 Task: Find connections with filter location Penicuik with filter topic #aiwith filter profile language German with filter current company Kimberly-Clark Professional with filter school National Institute of Fashion Technology with filter industry Armed Forces with filter service category Administrative with filter keywords title Teacher
Action: Mouse moved to (545, 58)
Screenshot: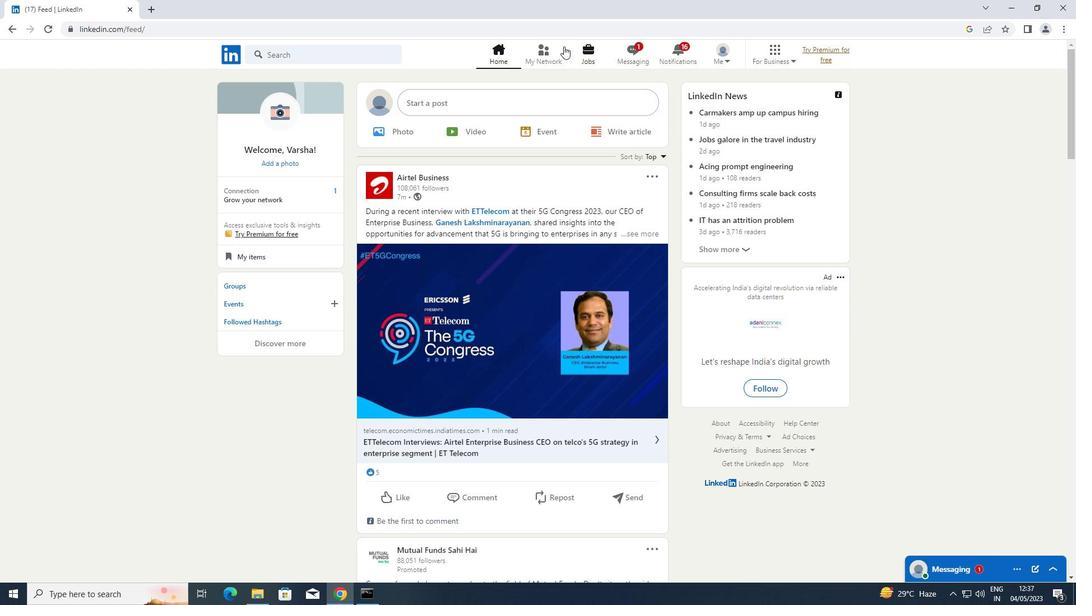 
Action: Mouse pressed left at (545, 58)
Screenshot: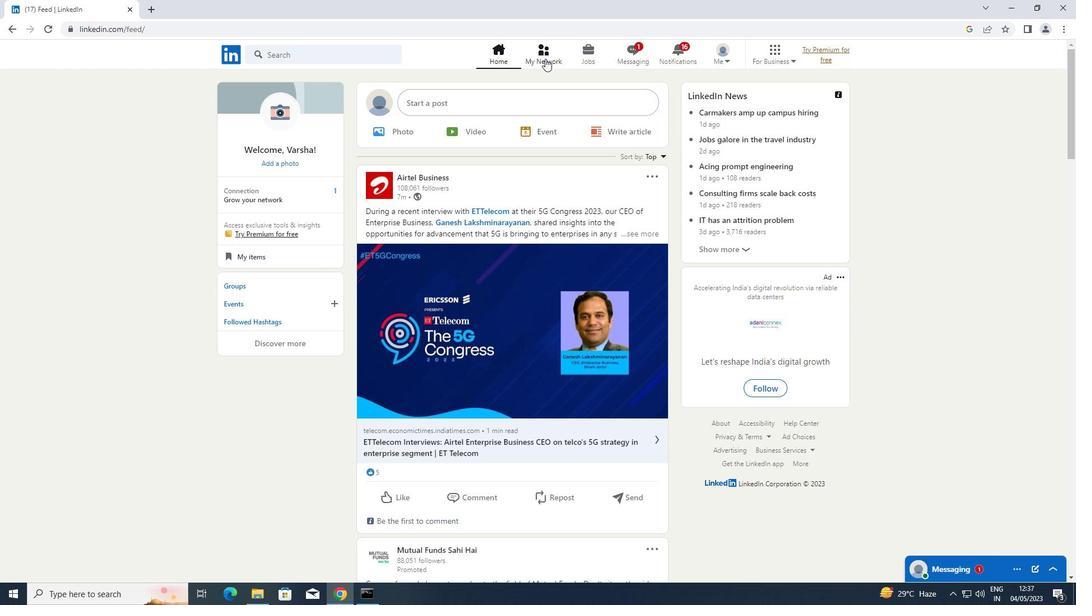 
Action: Mouse moved to (294, 114)
Screenshot: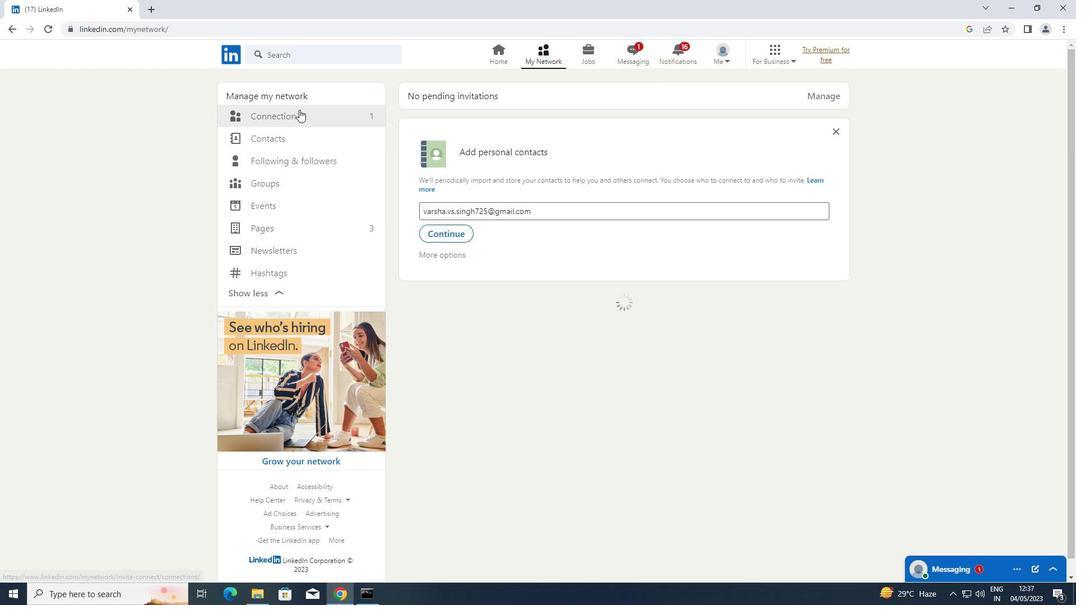 
Action: Mouse pressed left at (294, 114)
Screenshot: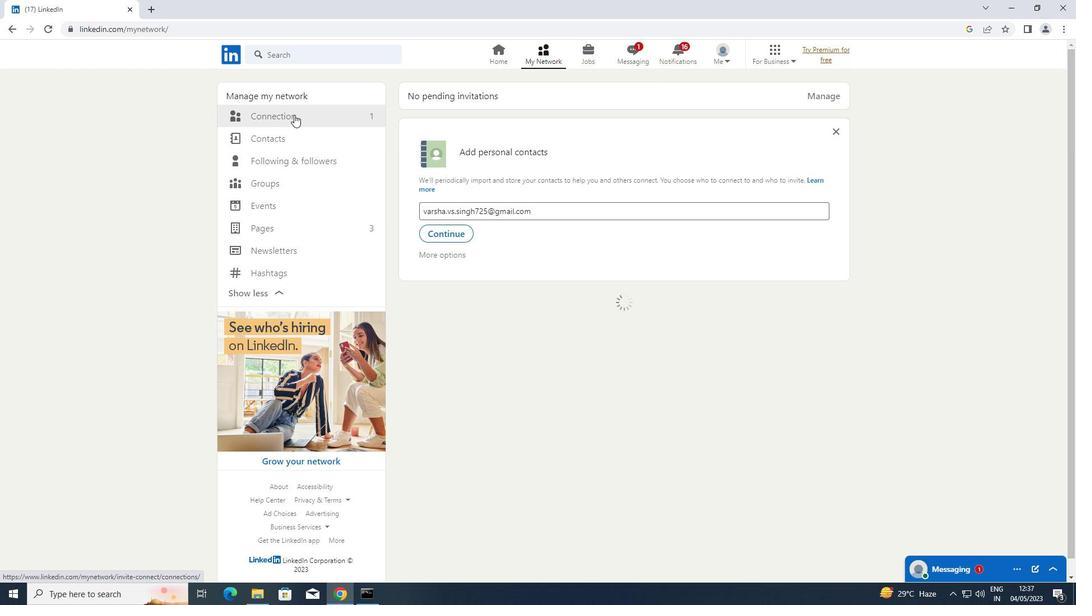 
Action: Mouse moved to (641, 118)
Screenshot: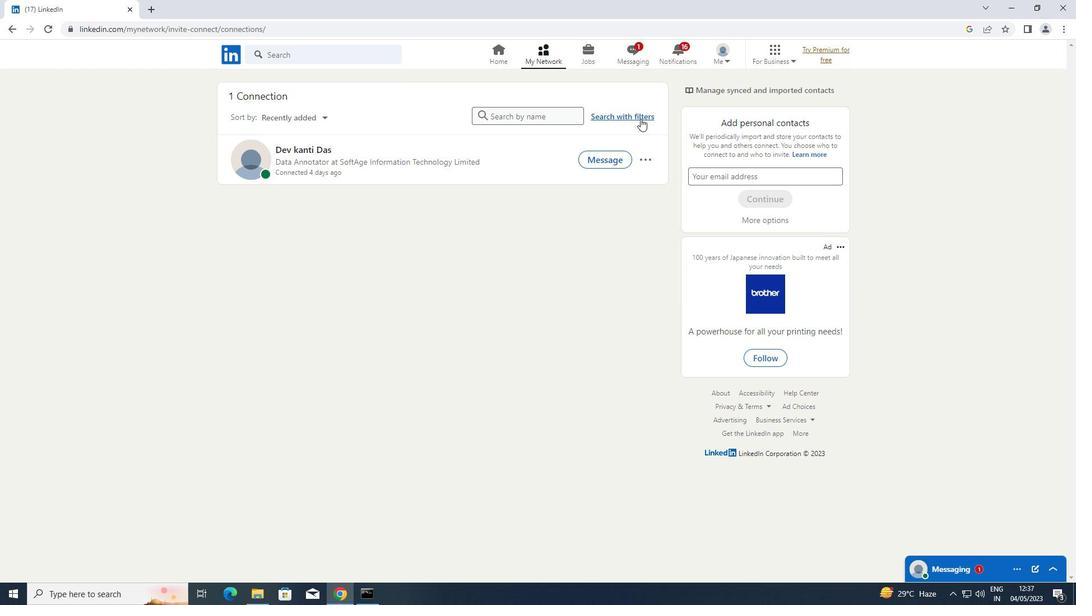 
Action: Mouse pressed left at (641, 118)
Screenshot: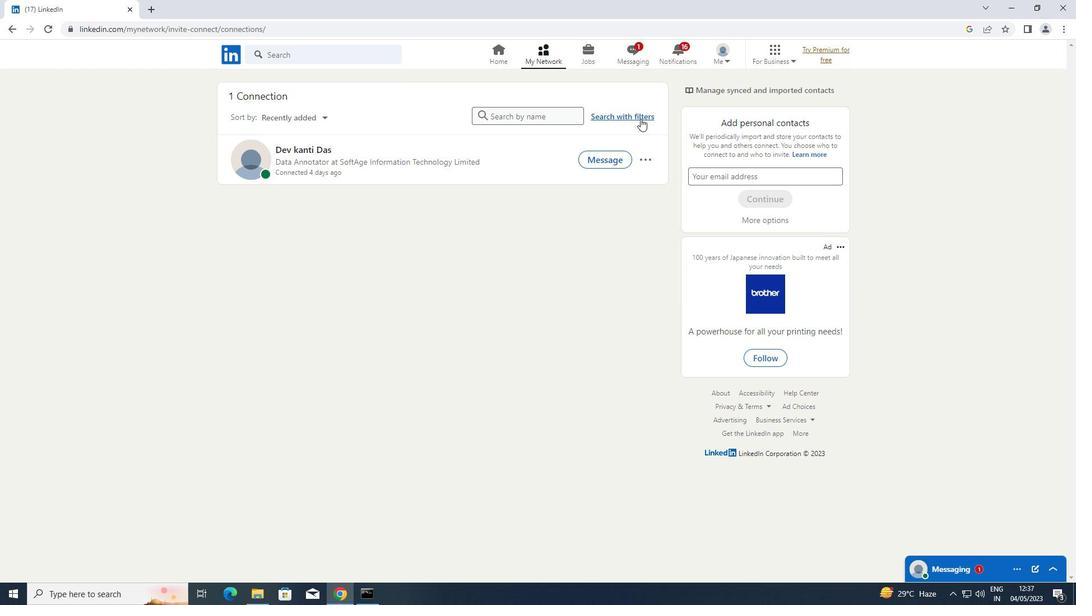 
Action: Mouse moved to (574, 84)
Screenshot: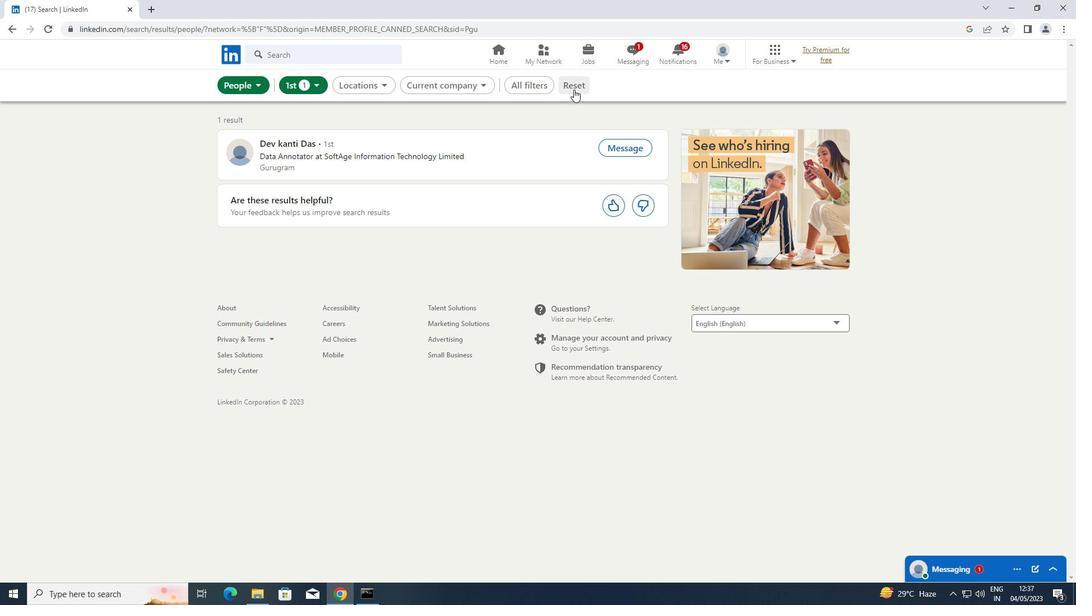 
Action: Mouse pressed left at (574, 84)
Screenshot: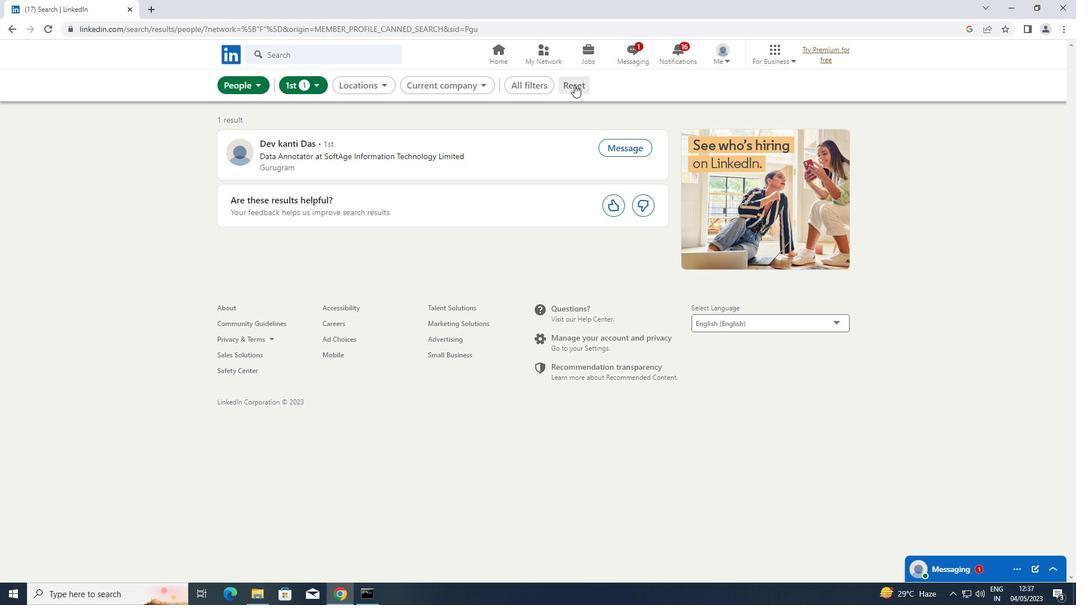 
Action: Mouse moved to (555, 83)
Screenshot: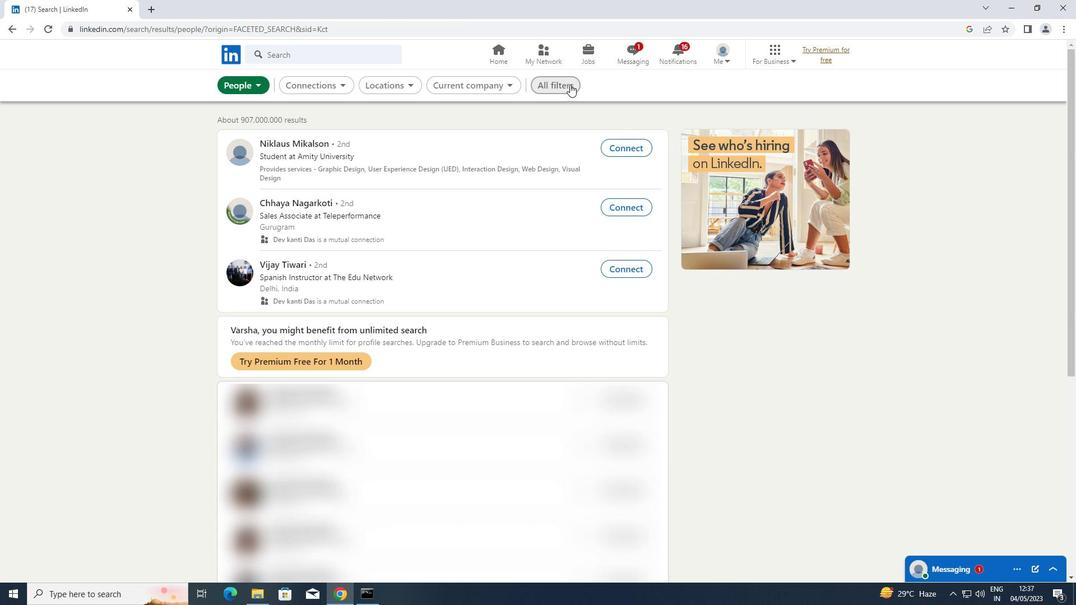 
Action: Mouse pressed left at (555, 83)
Screenshot: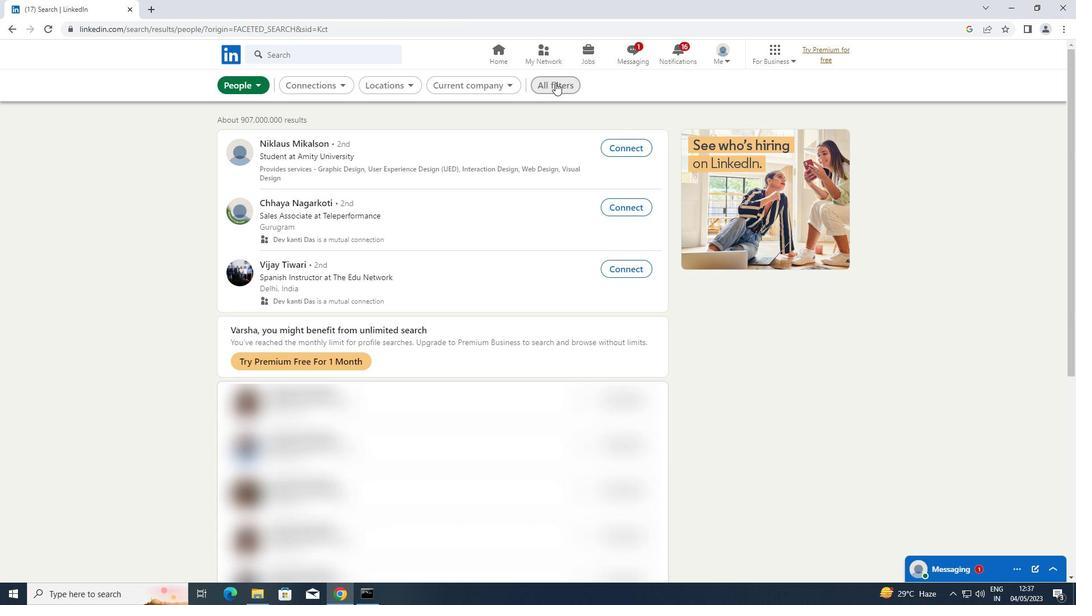 
Action: Mouse moved to (791, 288)
Screenshot: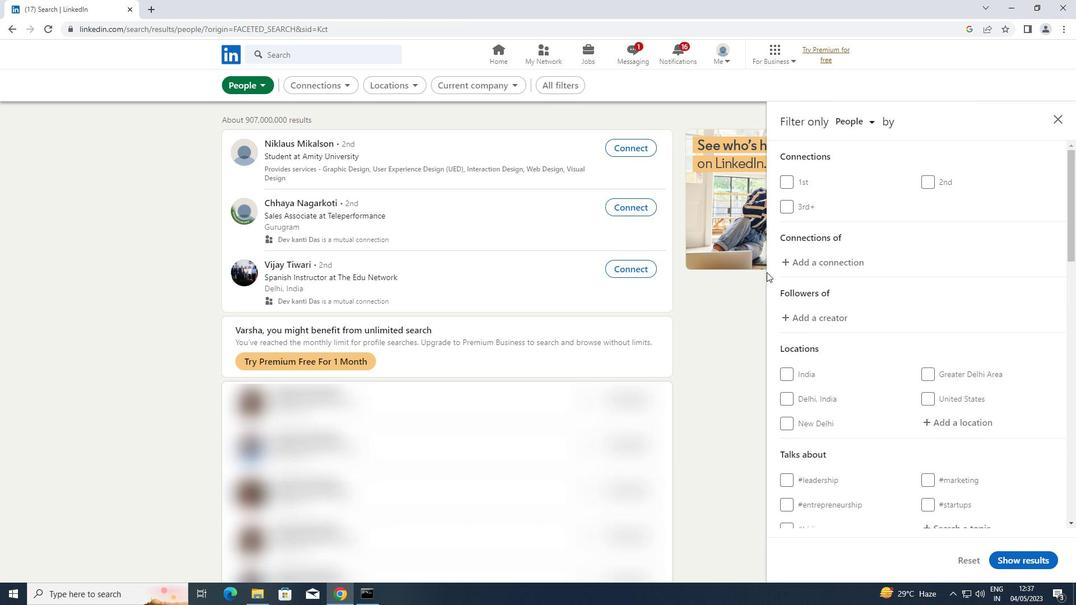 
Action: Mouse scrolled (791, 287) with delta (0, 0)
Screenshot: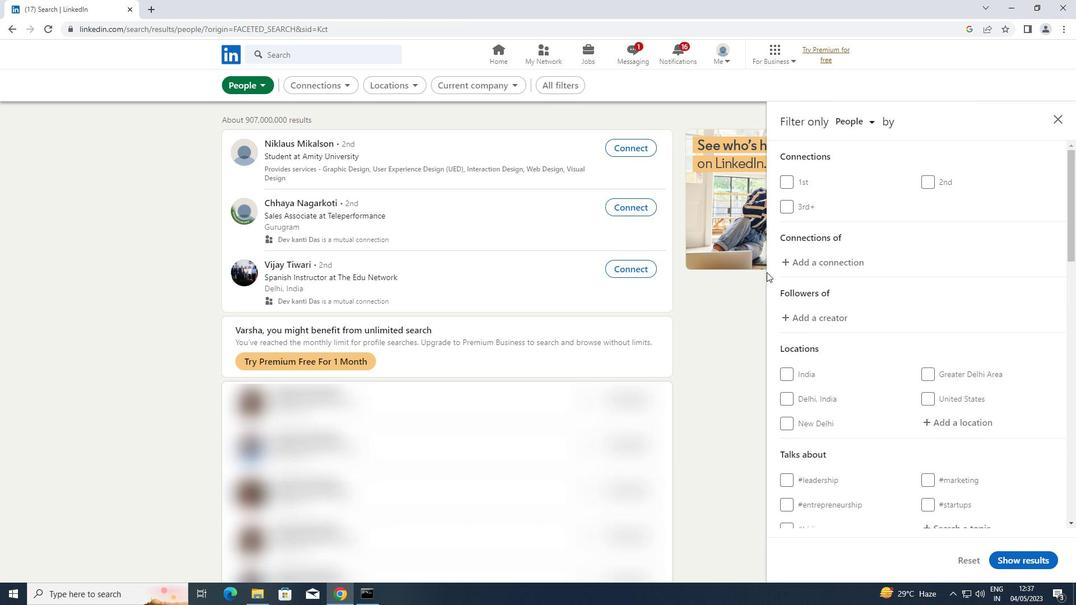 
Action: Mouse moved to (941, 371)
Screenshot: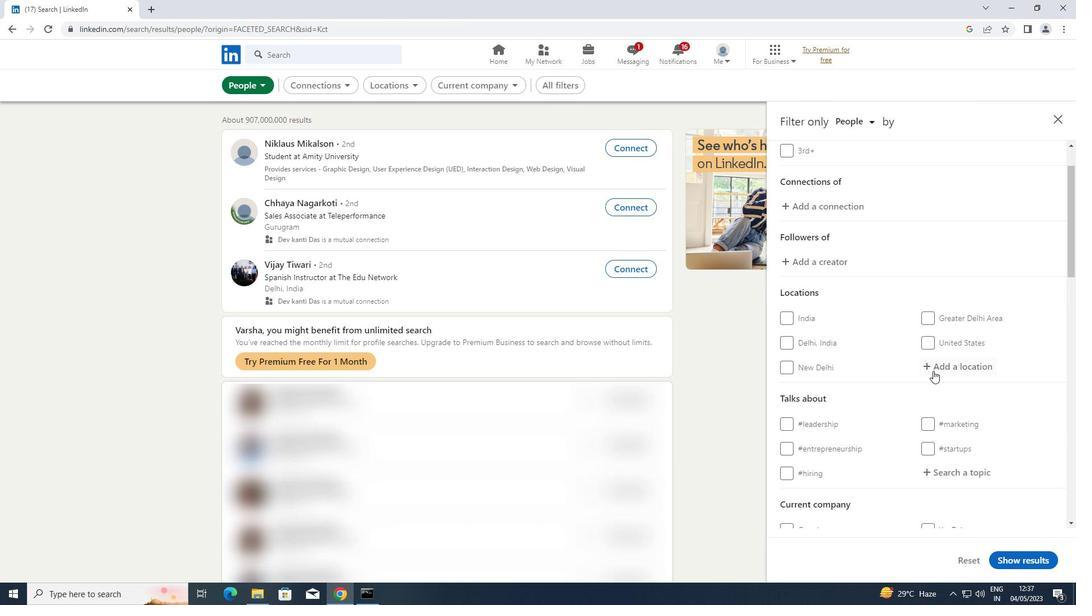 
Action: Mouse pressed left at (941, 371)
Screenshot: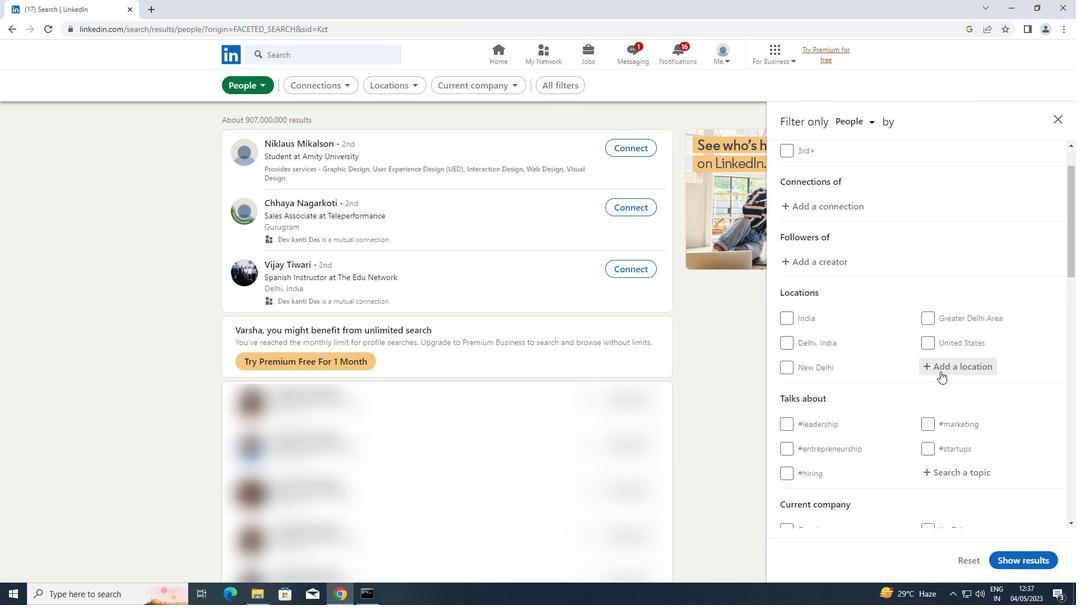 
Action: Key pressed <Key.shift>PENICUIK
Screenshot: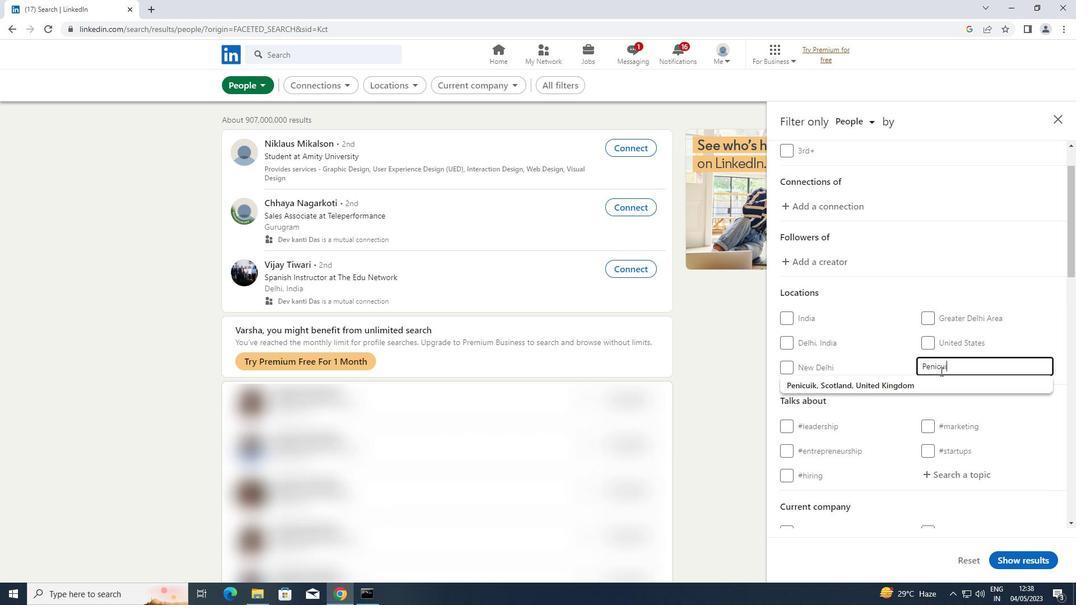 
Action: Mouse moved to (934, 473)
Screenshot: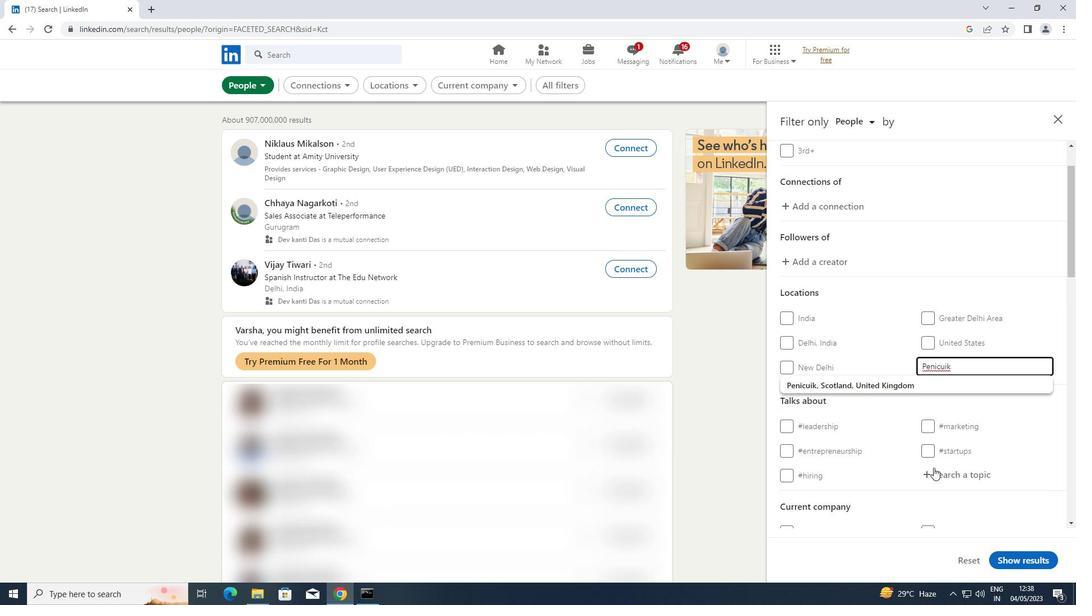
Action: Mouse pressed left at (934, 473)
Screenshot: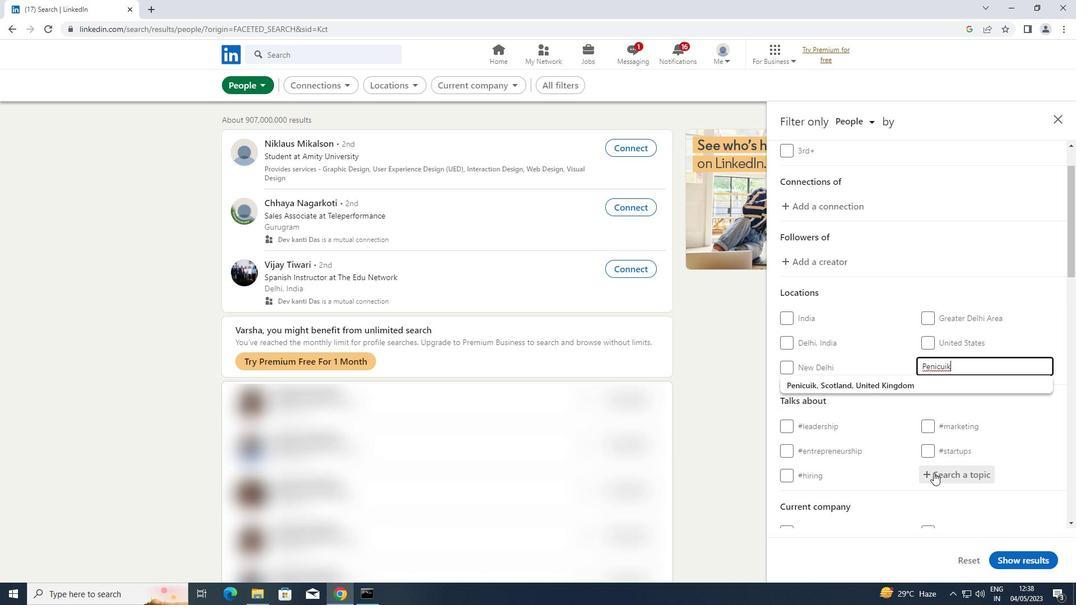 
Action: Key pressed AI
Screenshot: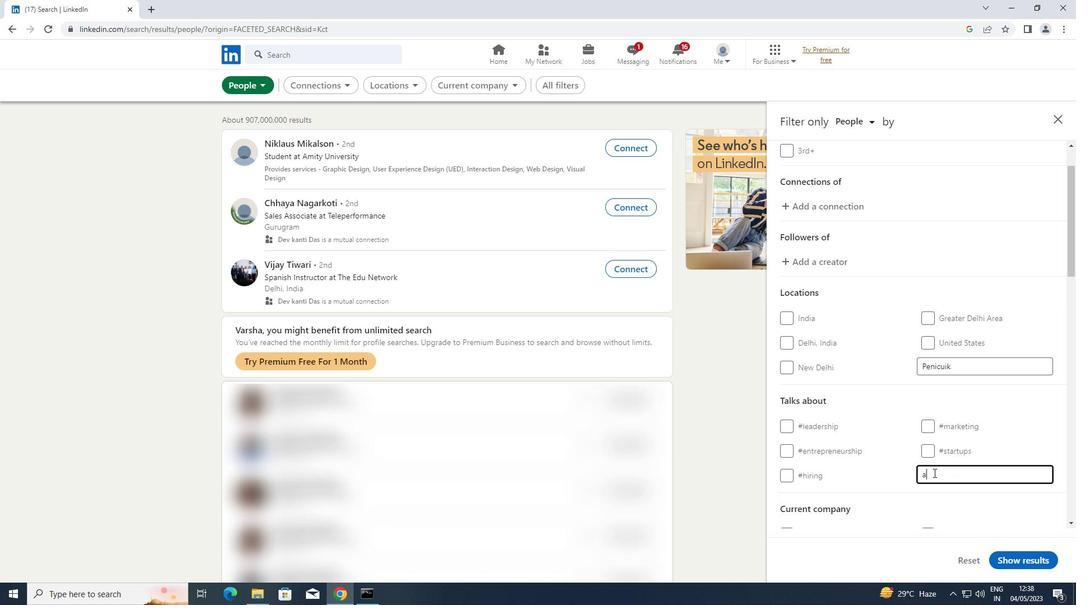 
Action: Mouse moved to (856, 488)
Screenshot: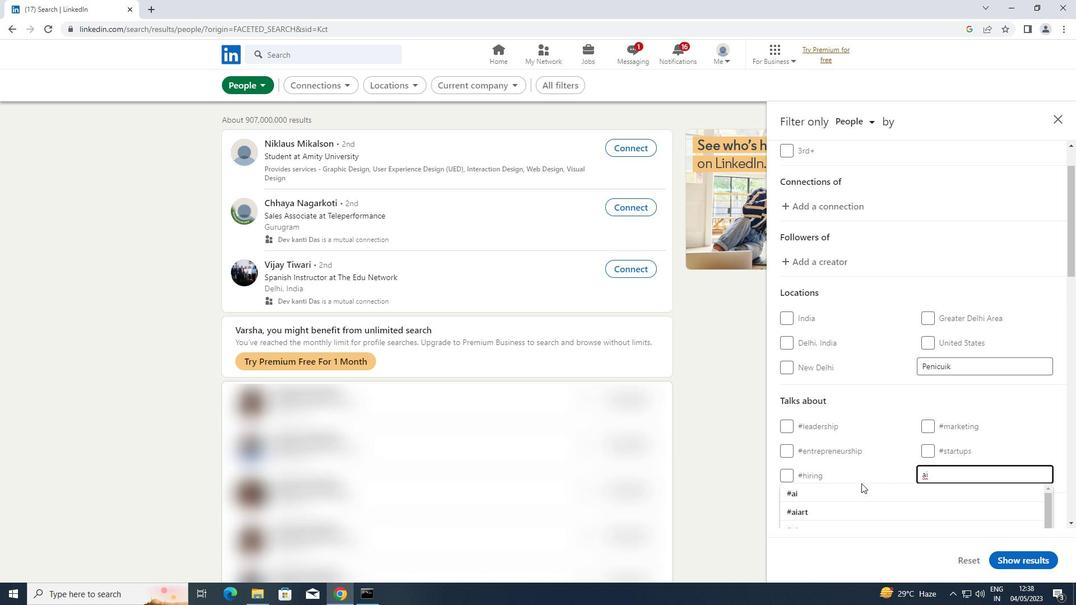 
Action: Mouse pressed left at (856, 488)
Screenshot: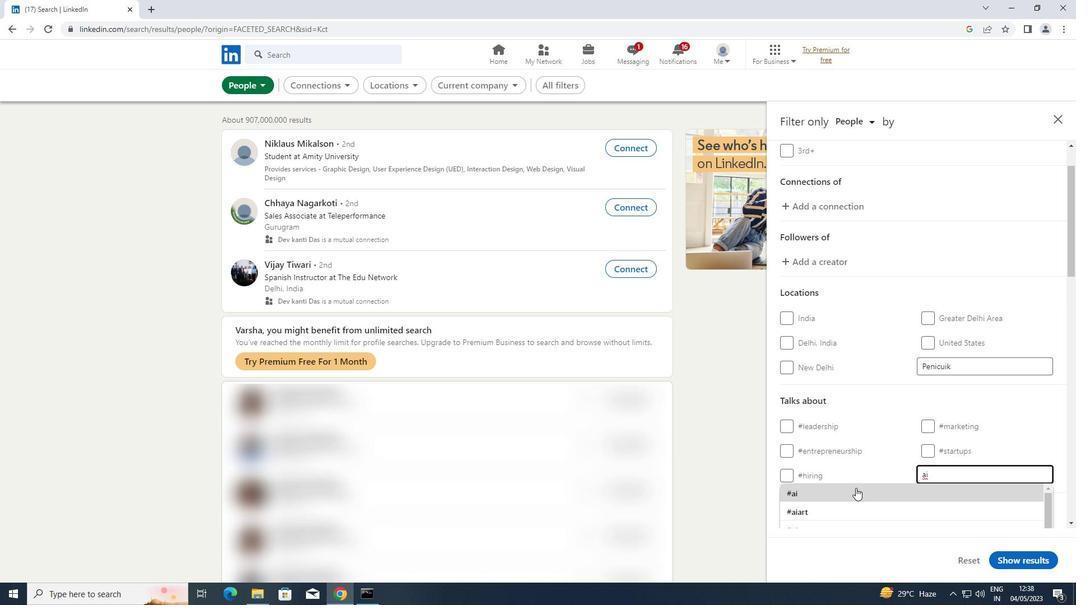 
Action: Mouse scrolled (856, 488) with delta (0, 0)
Screenshot: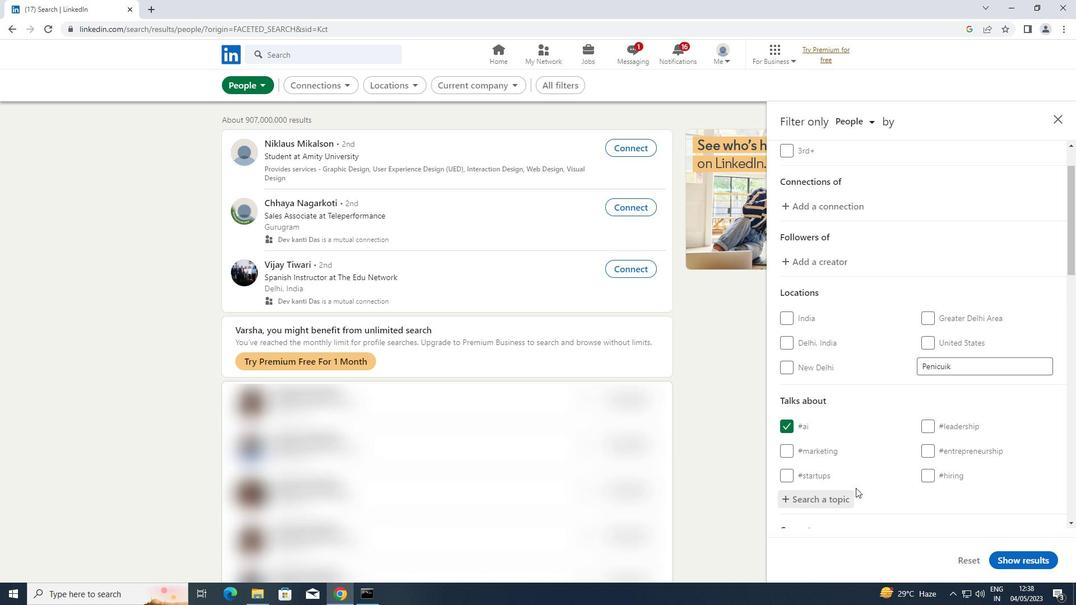 
Action: Mouse scrolled (856, 488) with delta (0, 0)
Screenshot: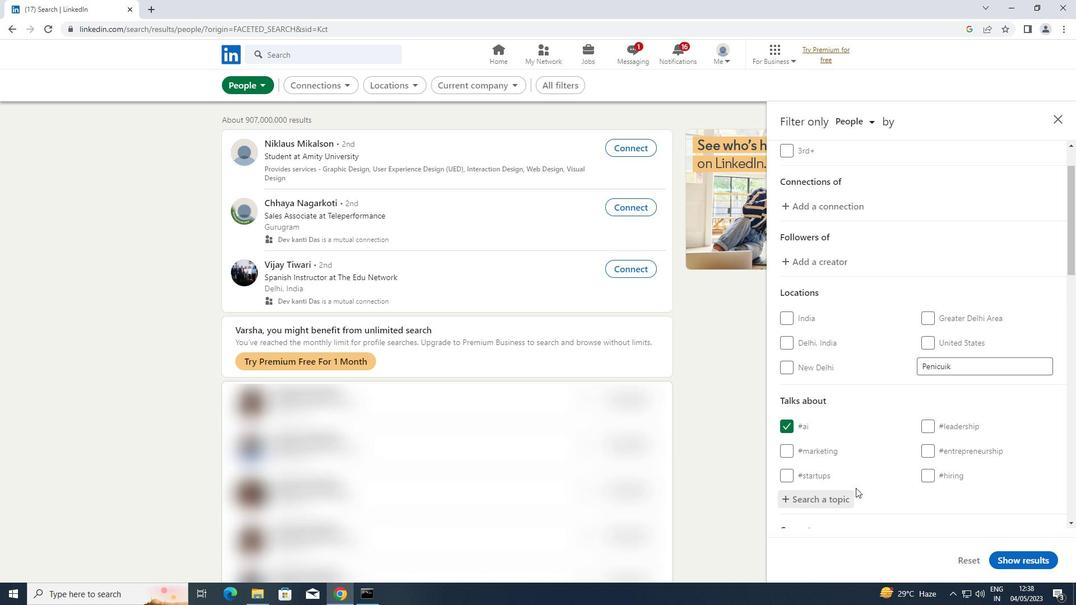 
Action: Mouse scrolled (856, 488) with delta (0, 0)
Screenshot: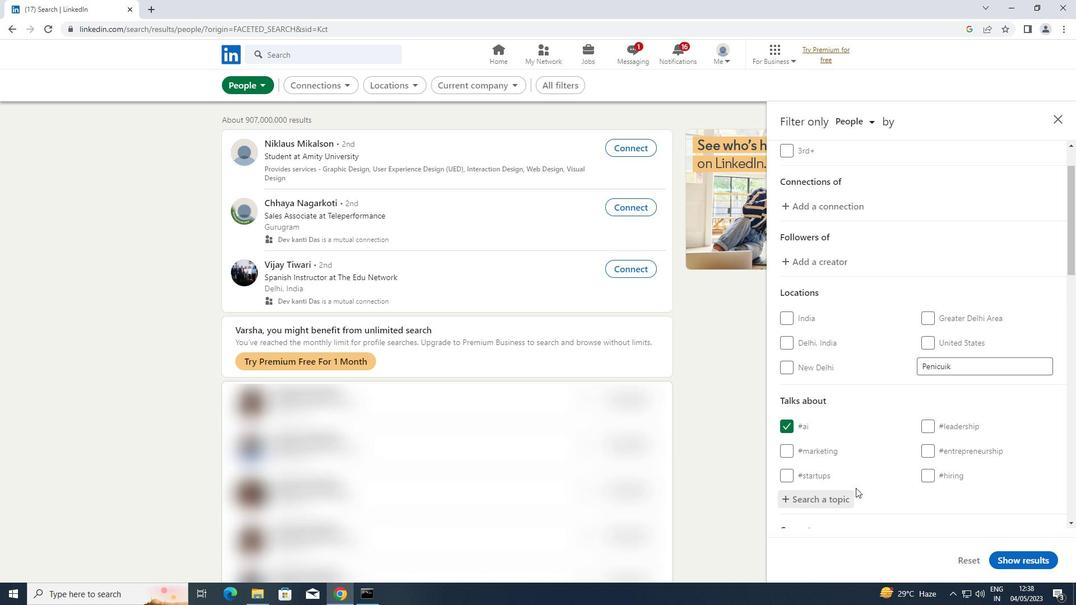 
Action: Mouse scrolled (856, 488) with delta (0, 0)
Screenshot: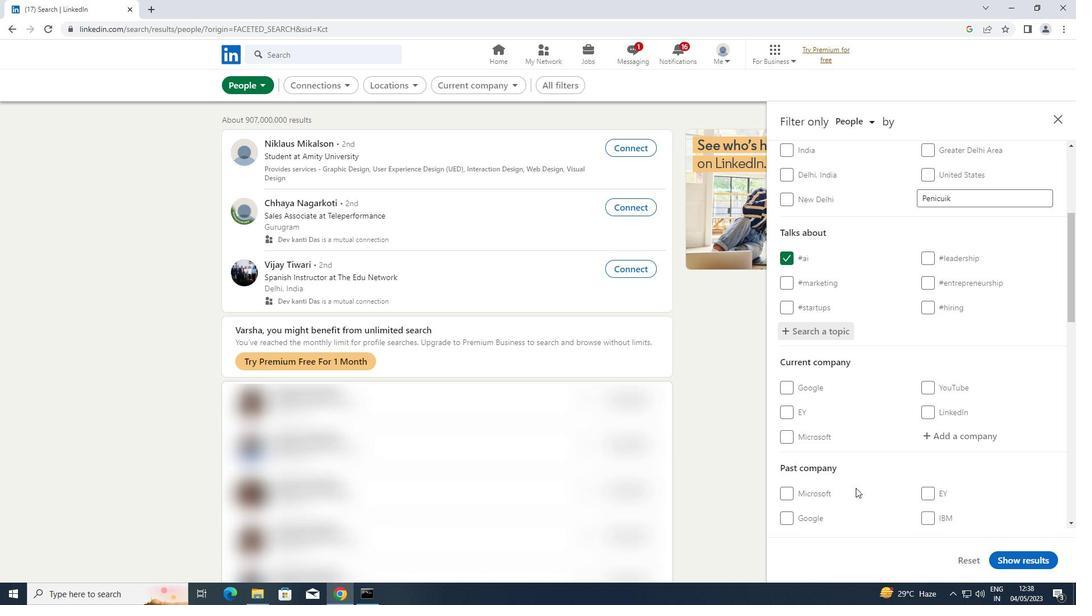 
Action: Mouse scrolled (856, 488) with delta (0, 0)
Screenshot: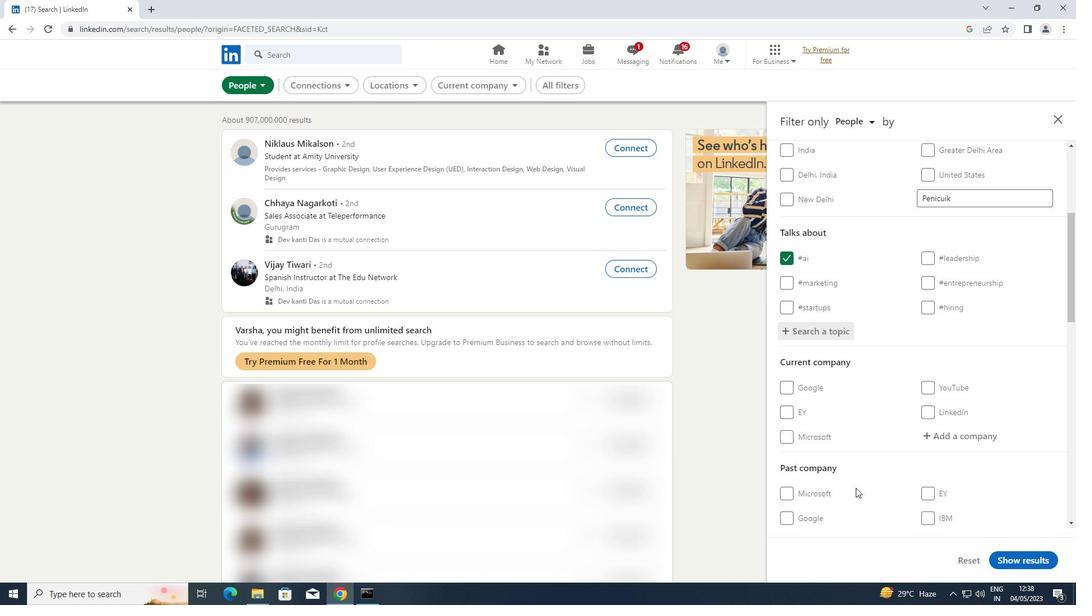 
Action: Mouse scrolled (856, 488) with delta (0, 0)
Screenshot: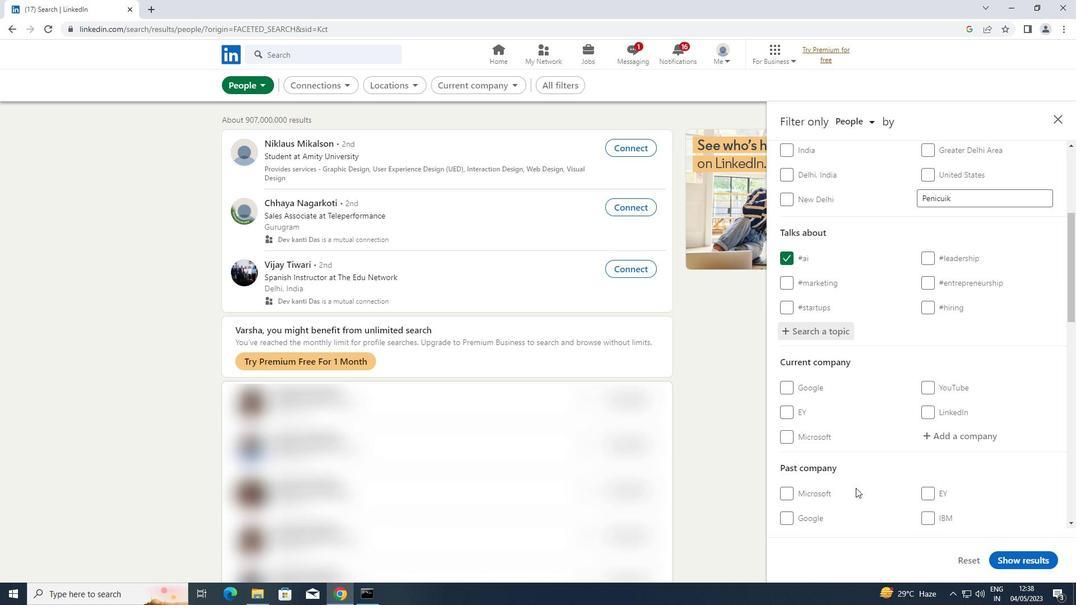 
Action: Mouse moved to (860, 480)
Screenshot: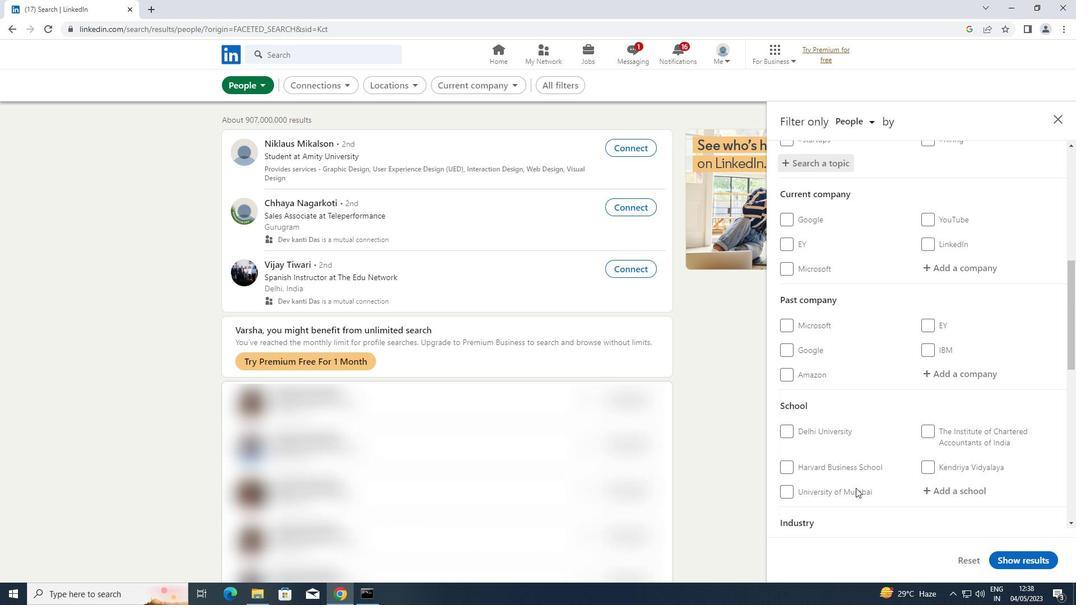 
Action: Mouse scrolled (860, 479) with delta (0, 0)
Screenshot: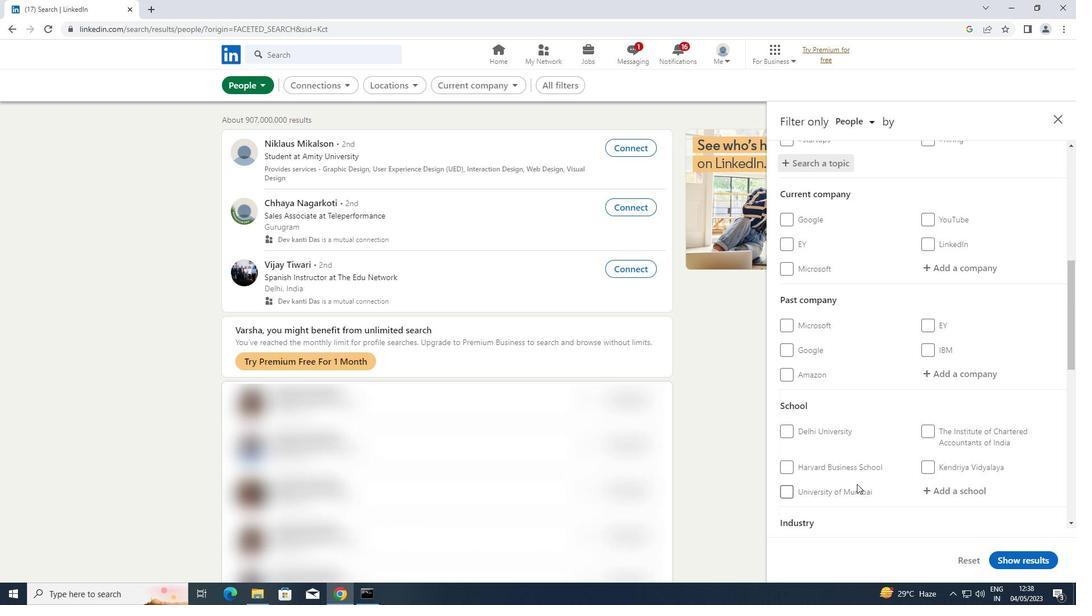 
Action: Mouse scrolled (860, 479) with delta (0, 0)
Screenshot: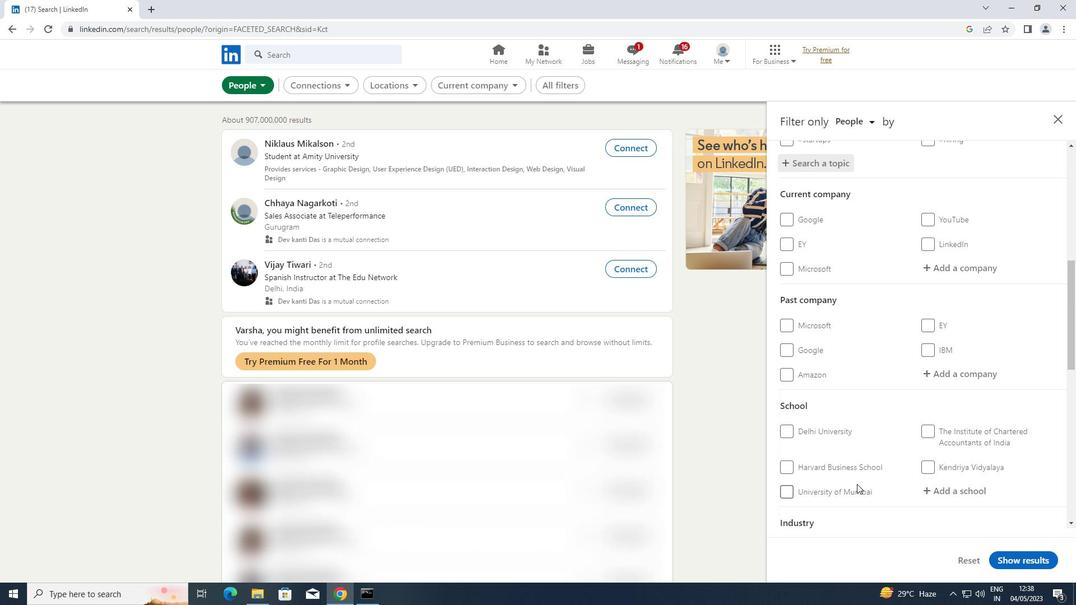 
Action: Mouse scrolled (860, 479) with delta (0, 0)
Screenshot: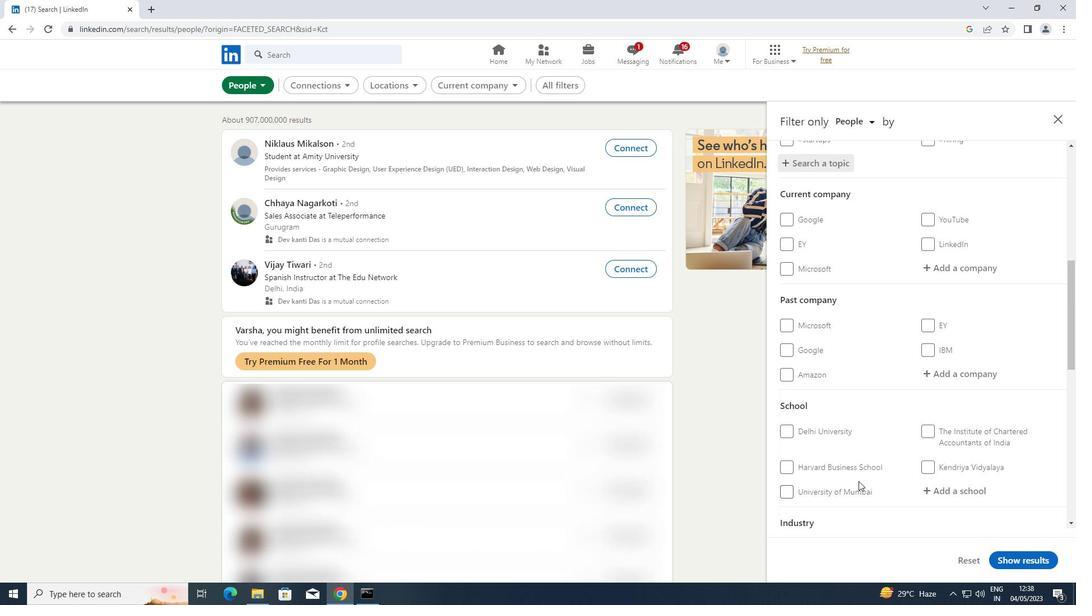 
Action: Mouse scrolled (860, 479) with delta (0, 0)
Screenshot: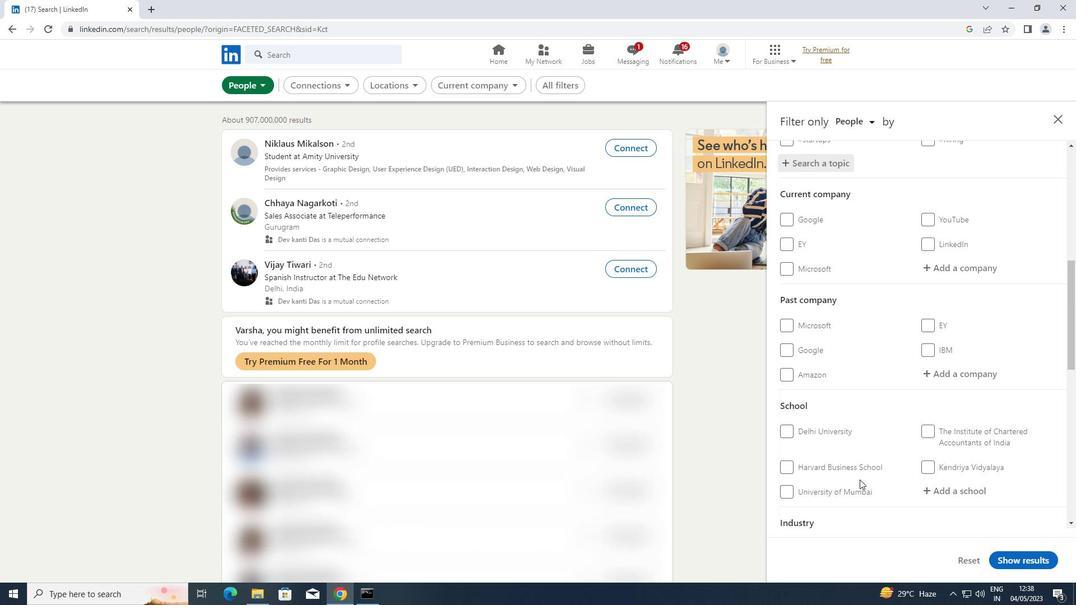 
Action: Mouse moved to (786, 503)
Screenshot: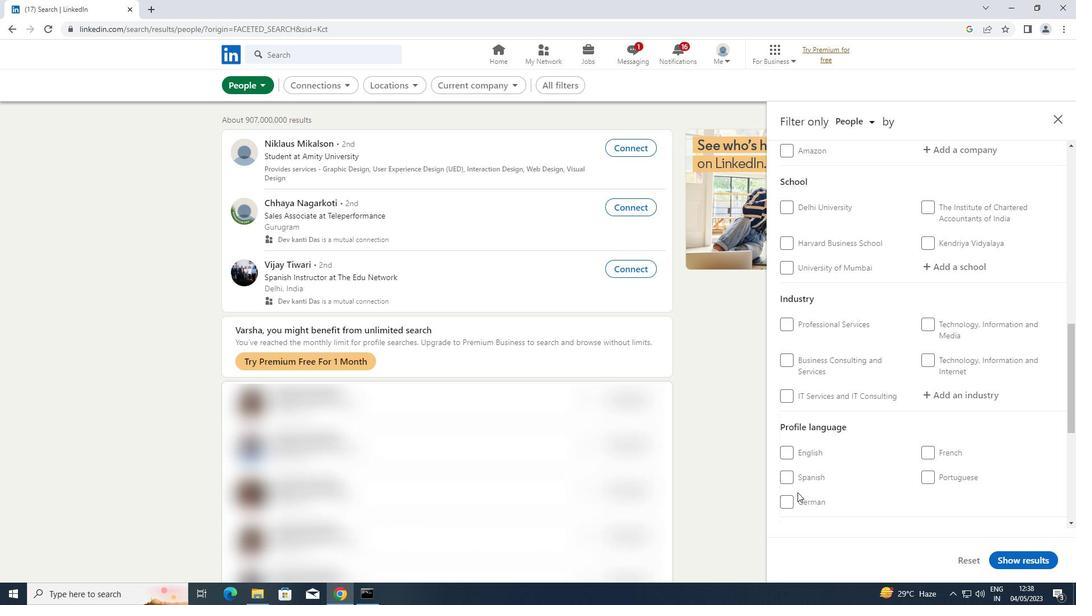 
Action: Mouse pressed left at (786, 503)
Screenshot: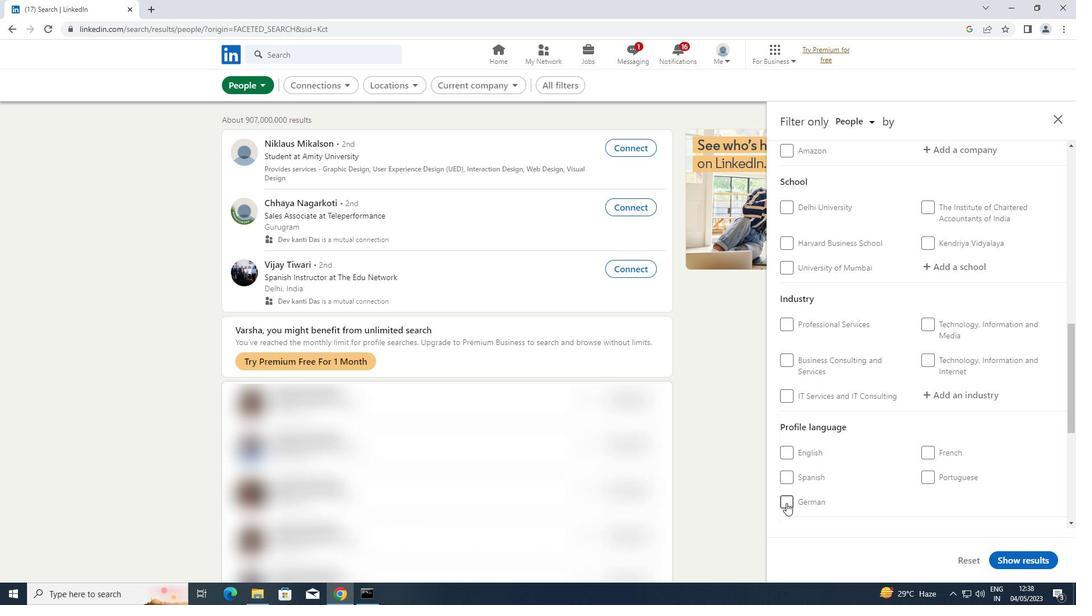 
Action: Mouse moved to (809, 466)
Screenshot: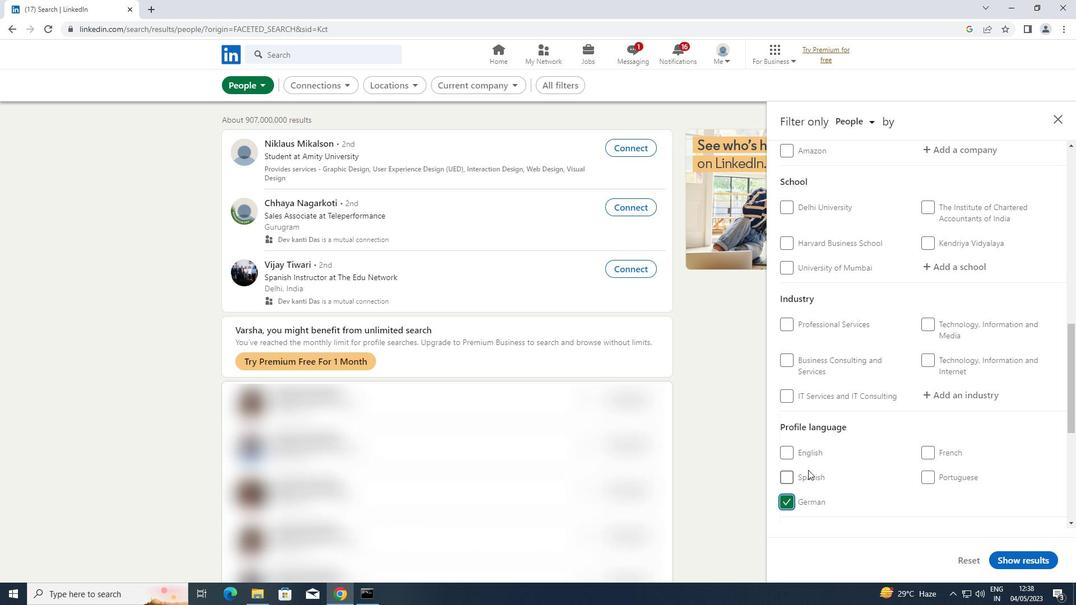 
Action: Mouse scrolled (809, 466) with delta (0, 0)
Screenshot: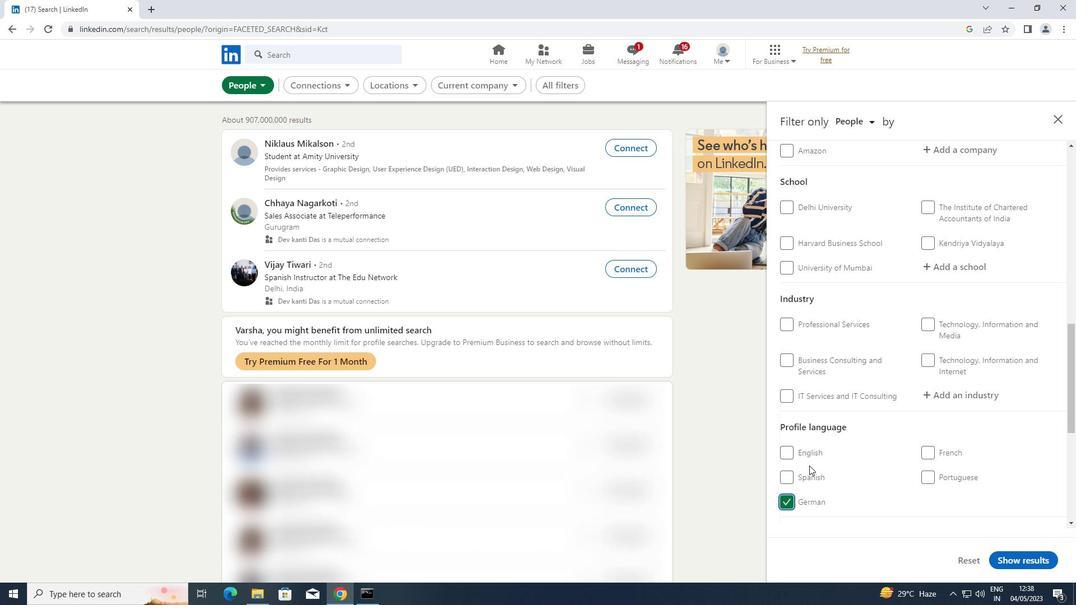 
Action: Mouse scrolled (809, 466) with delta (0, 0)
Screenshot: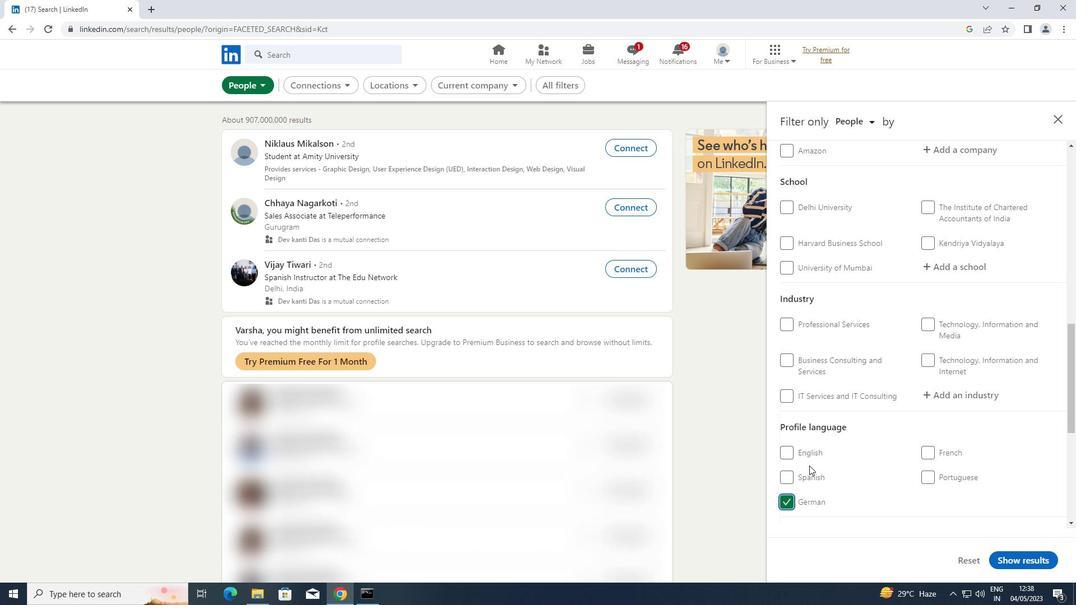 
Action: Mouse scrolled (809, 466) with delta (0, 0)
Screenshot: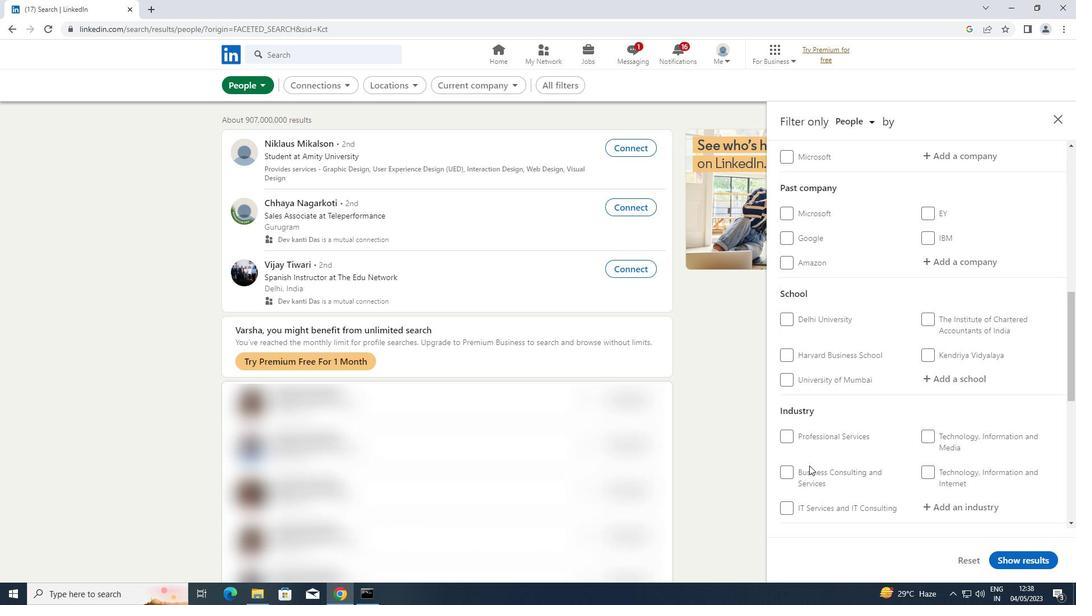 
Action: Mouse scrolled (809, 466) with delta (0, 0)
Screenshot: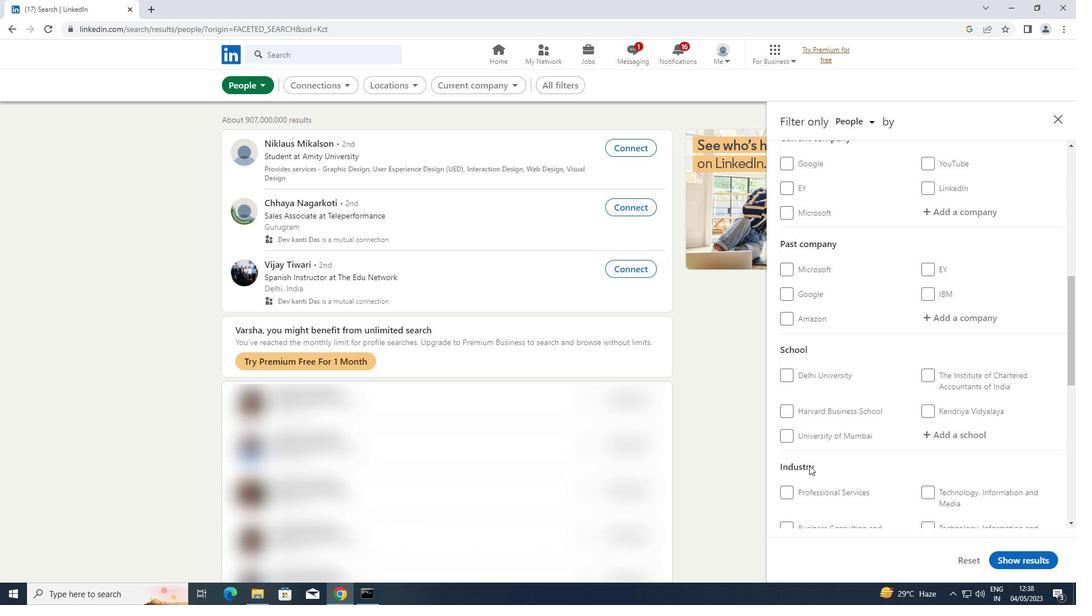 
Action: Mouse scrolled (809, 466) with delta (0, 0)
Screenshot: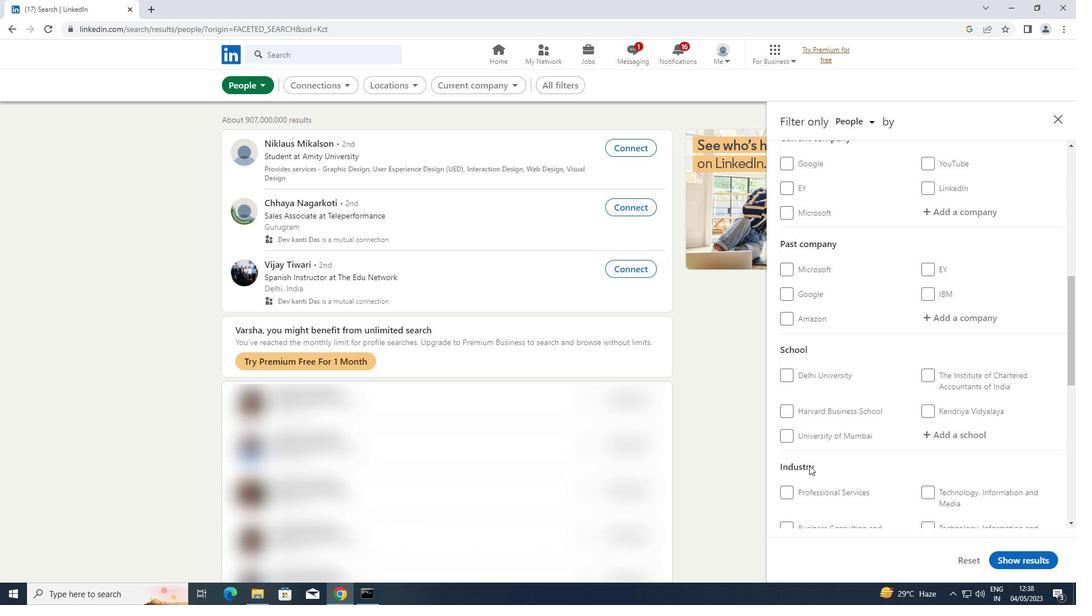 
Action: Mouse moved to (967, 324)
Screenshot: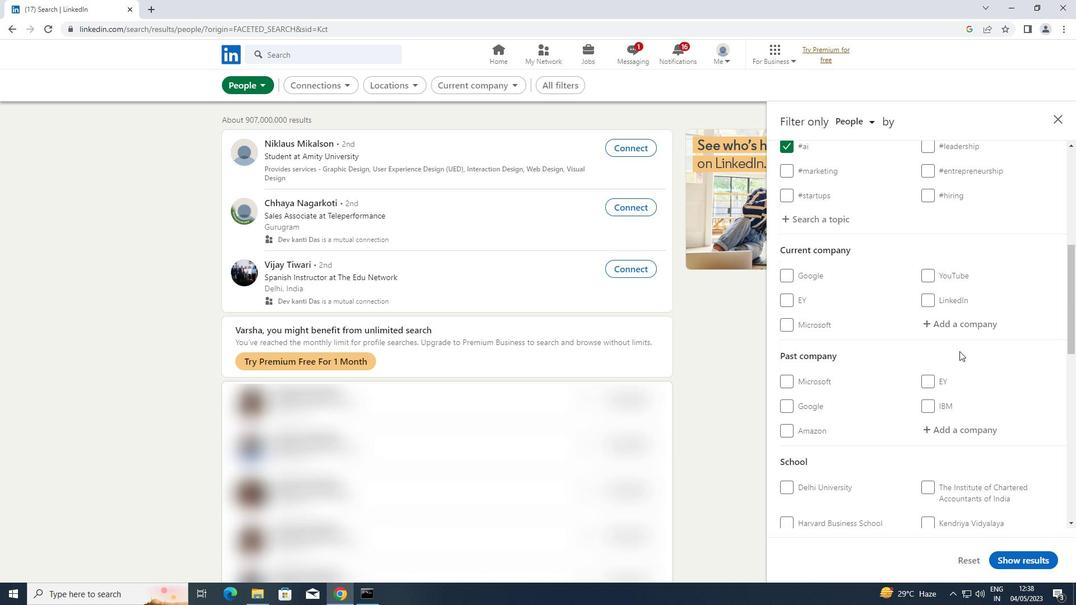 
Action: Mouse pressed left at (967, 324)
Screenshot: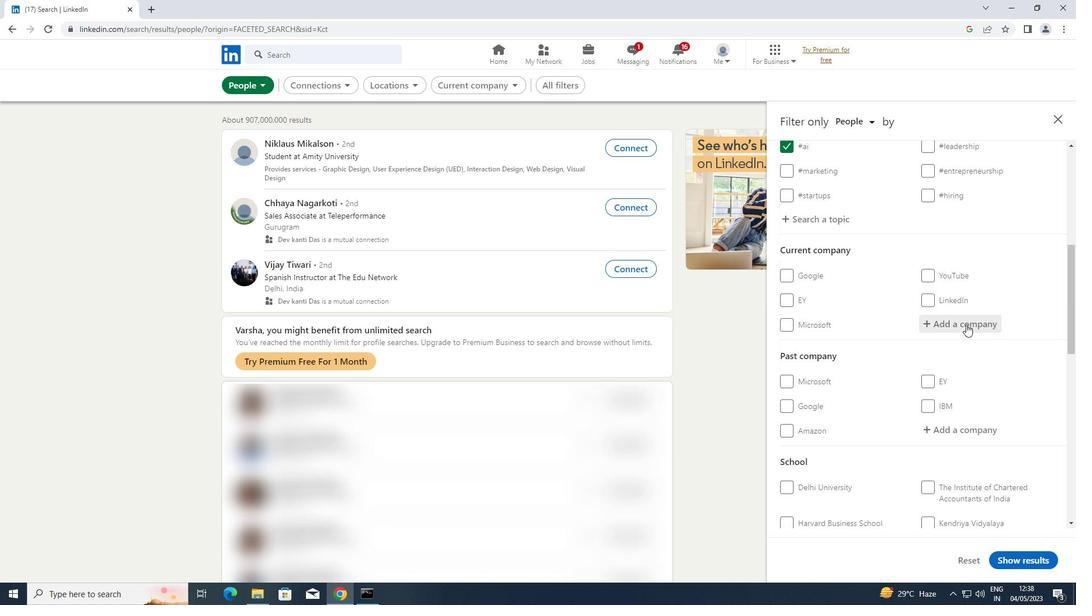 
Action: Key pressed <Key.shift>KIMBERLY-<Key.shift><Key.shift><Key.shift>CLARK
Screenshot: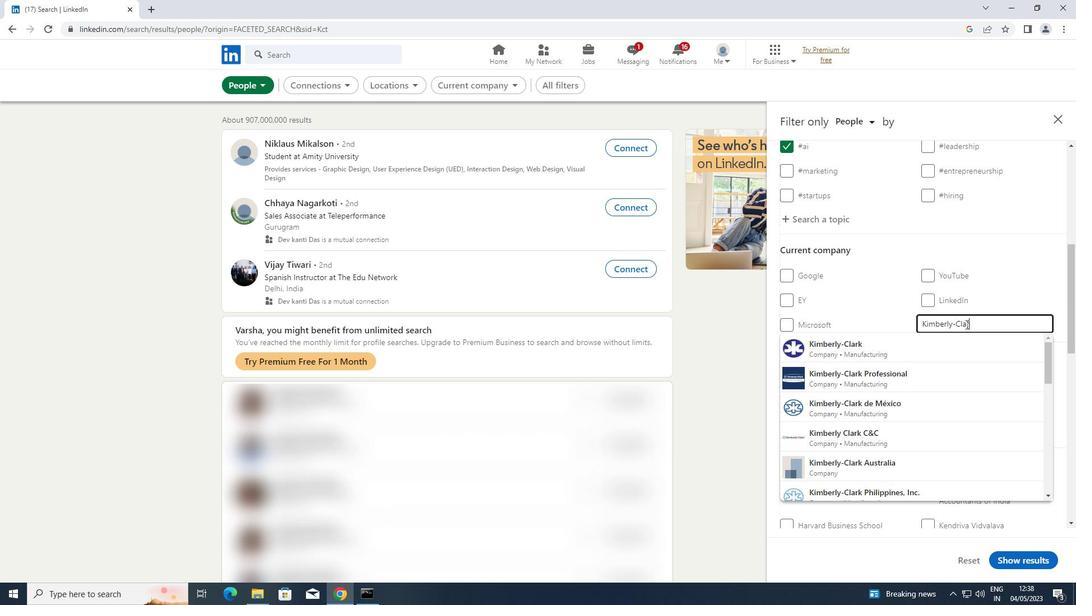 
Action: Mouse moved to (888, 374)
Screenshot: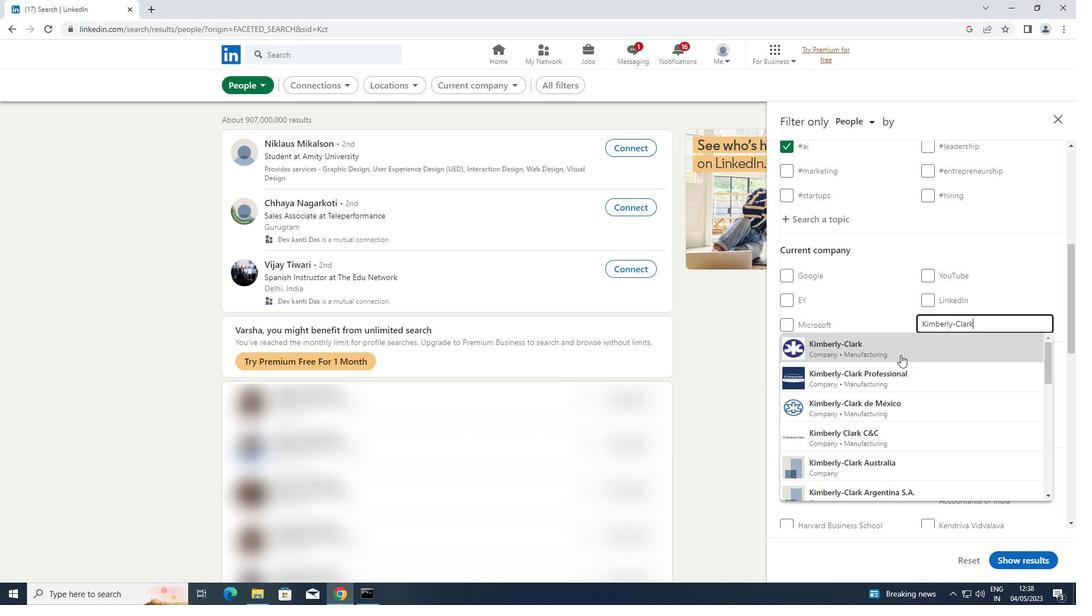 
Action: Mouse pressed left at (888, 374)
Screenshot: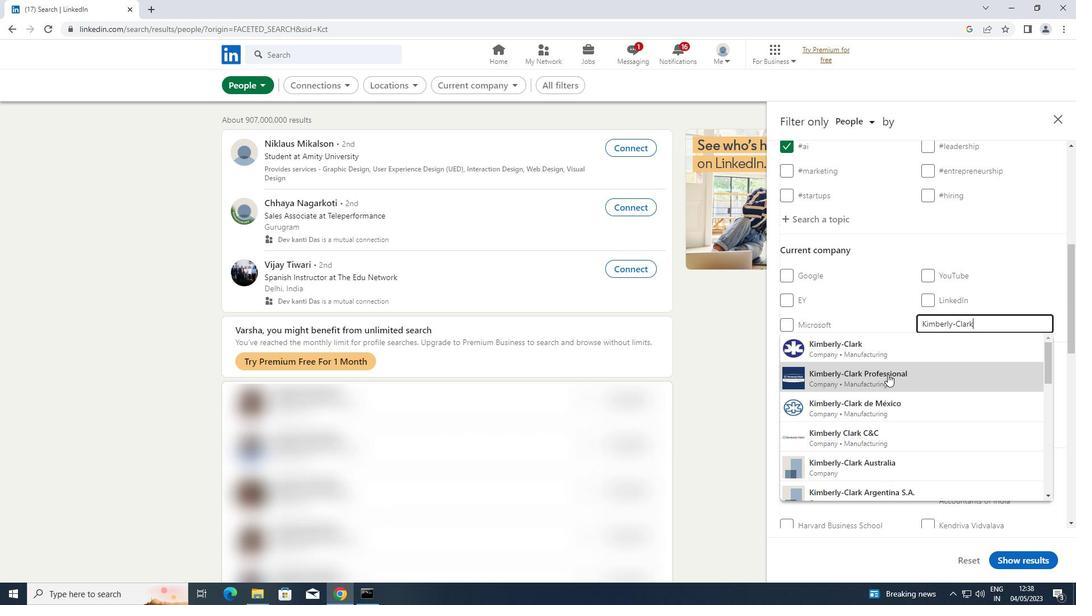 
Action: Mouse scrolled (888, 374) with delta (0, 0)
Screenshot: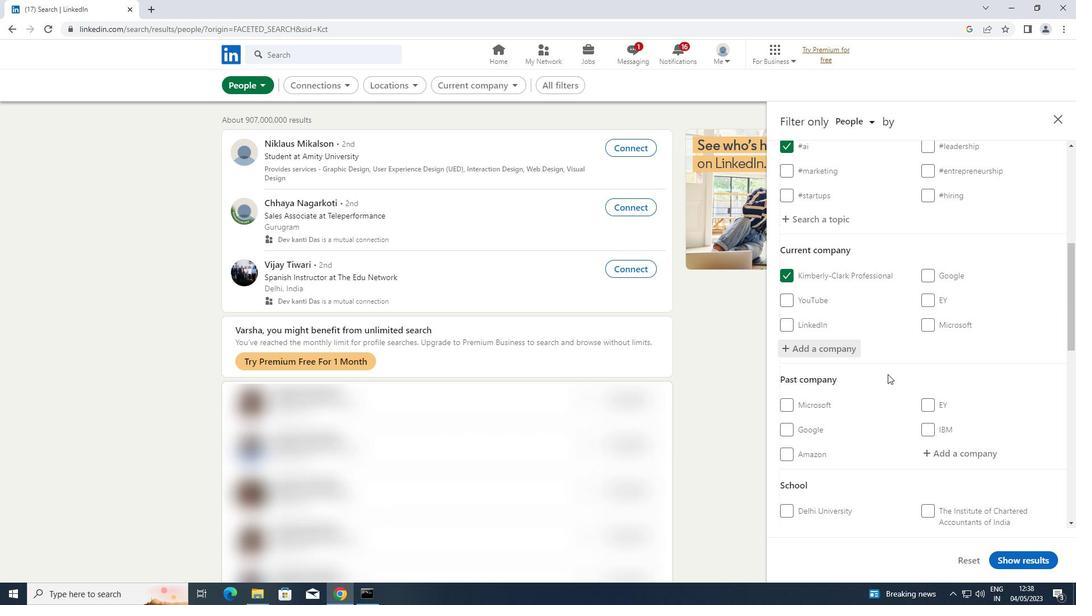 
Action: Mouse scrolled (888, 374) with delta (0, 0)
Screenshot: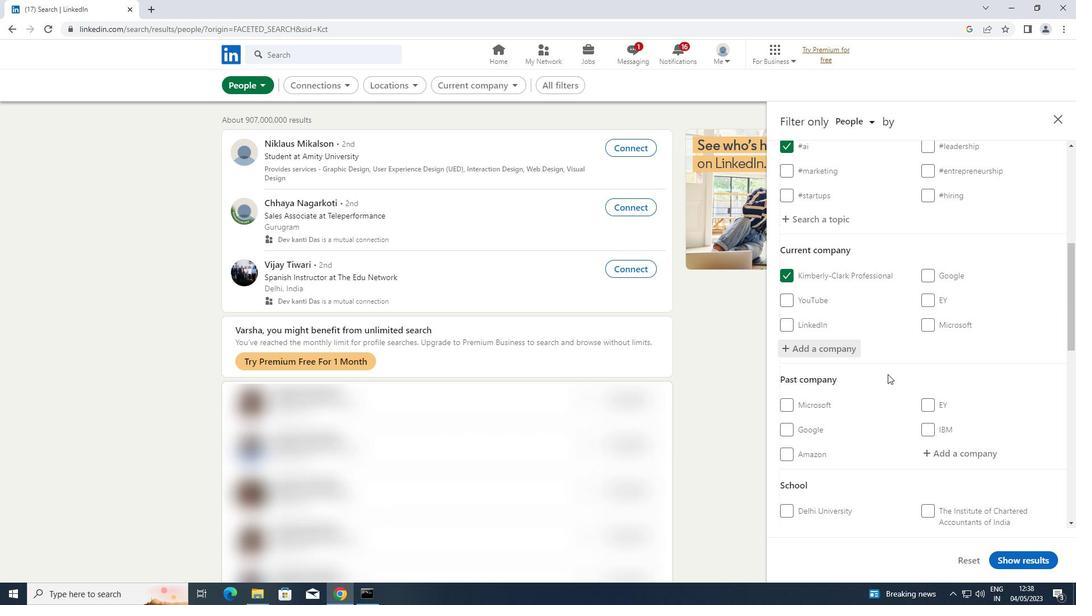 
Action: Mouse moved to (926, 456)
Screenshot: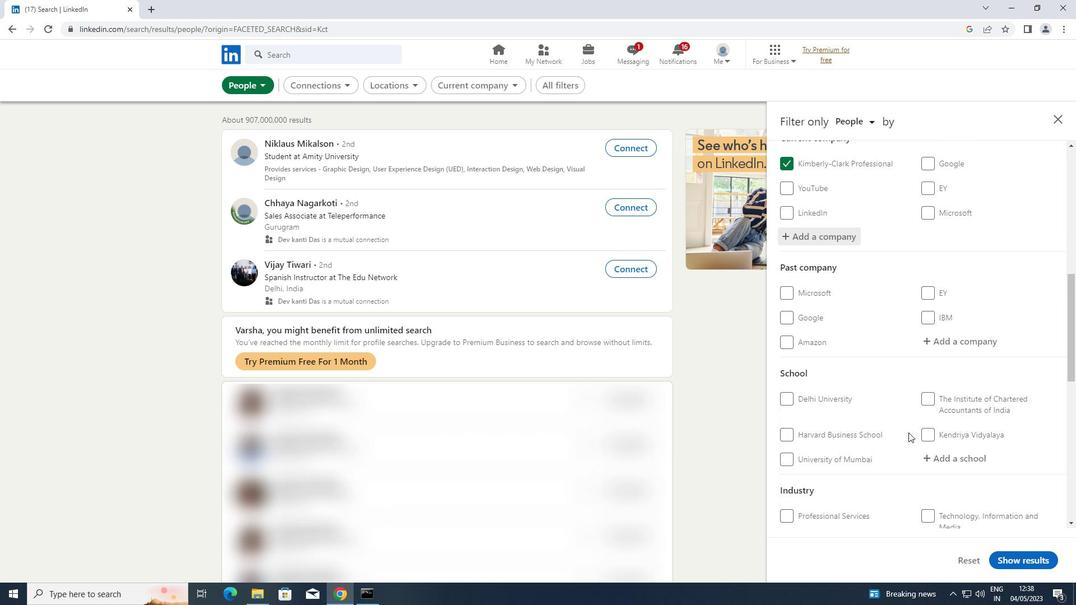 
Action: Mouse pressed left at (926, 456)
Screenshot: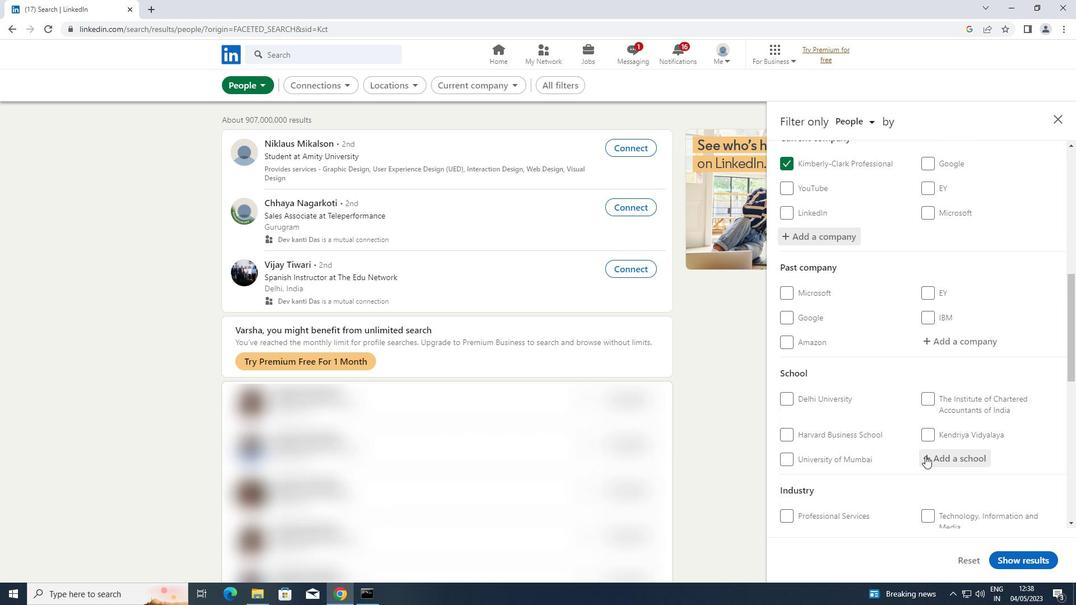 
Action: Key pressed <Key.shift>NATIONAL<Key.space><Key.shift>INSTITUTE
Screenshot: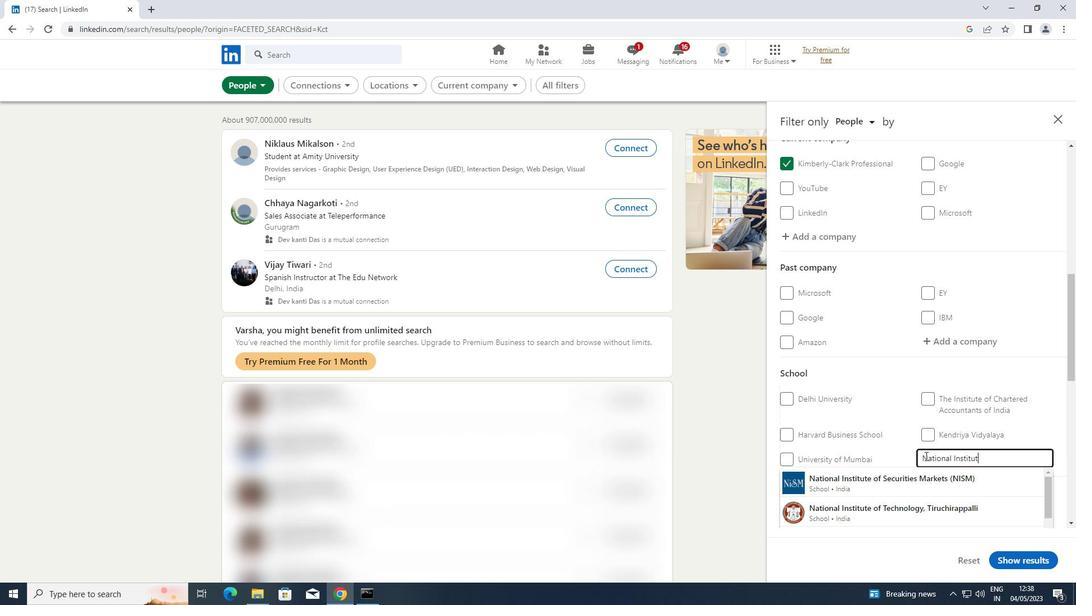
Action: Mouse moved to (894, 461)
Screenshot: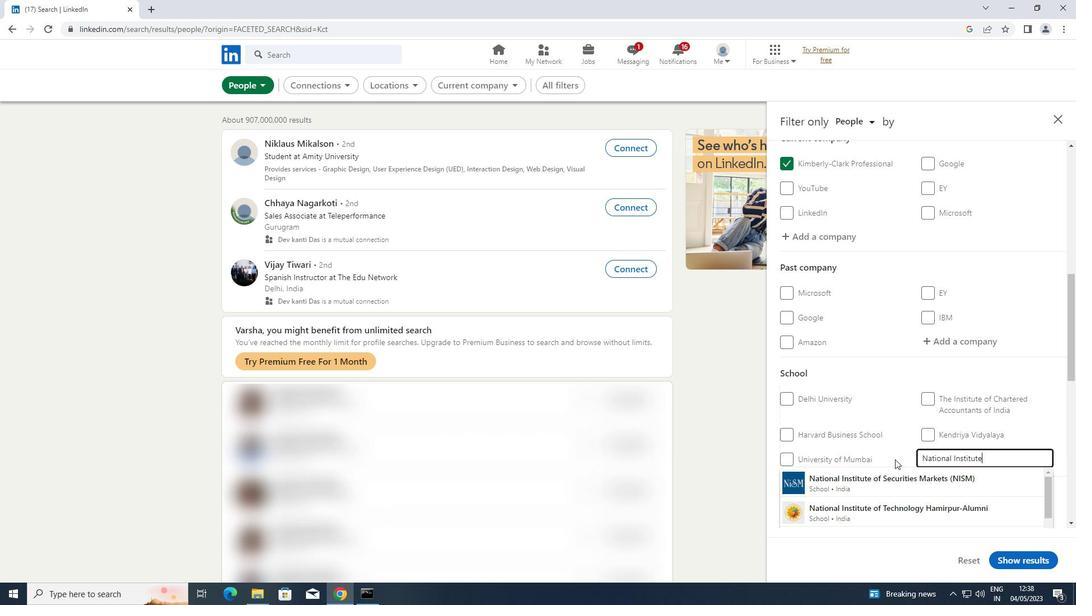
Action: Key pressed <Key.space>OF<Key.space><Key.shift>FASHION
Screenshot: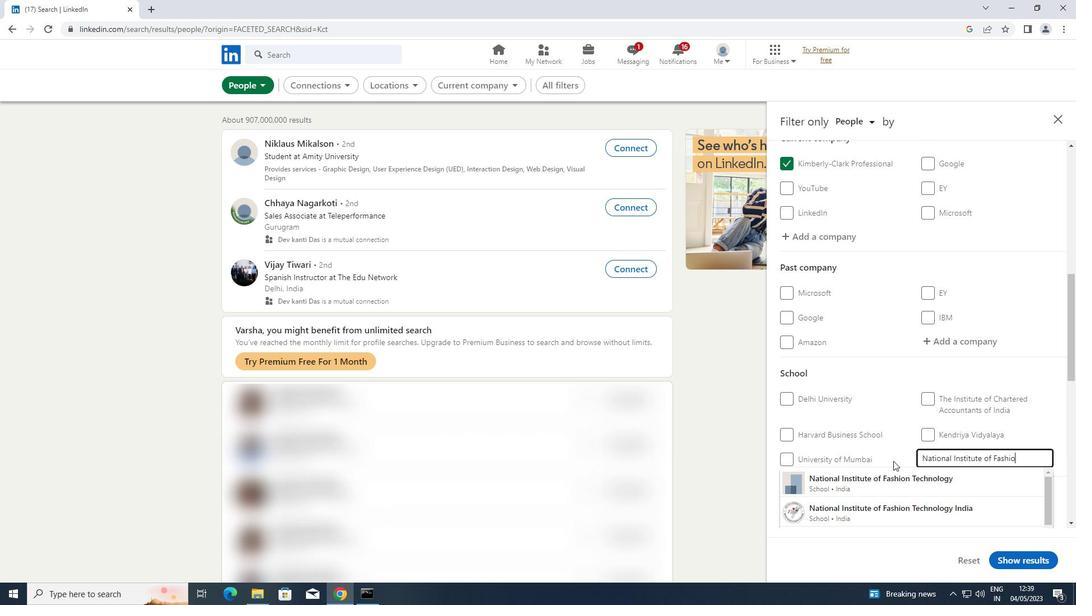 
Action: Mouse moved to (882, 480)
Screenshot: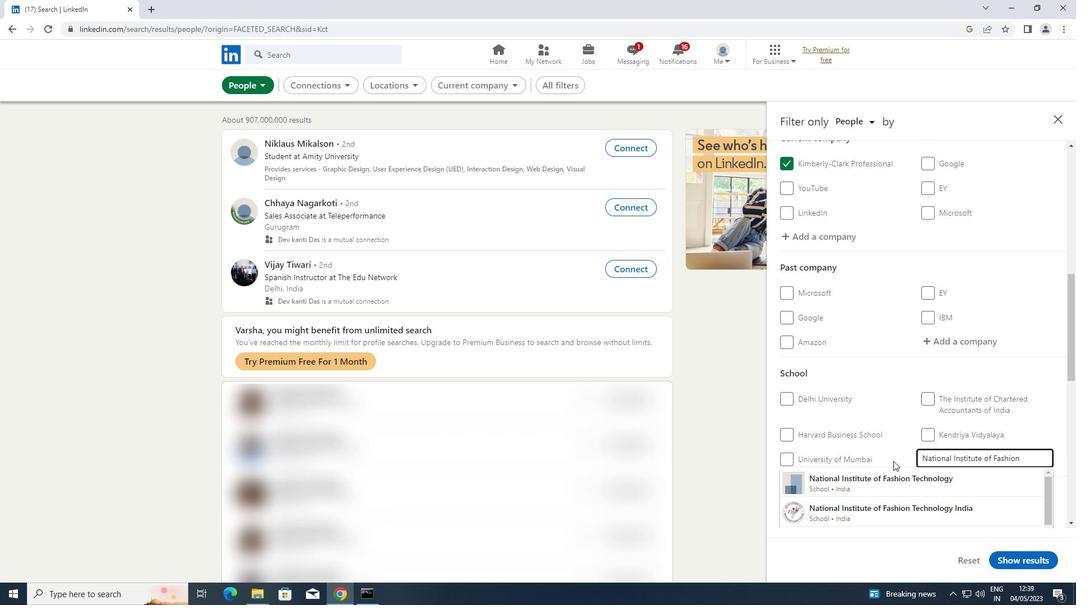 
Action: Mouse pressed left at (882, 480)
Screenshot: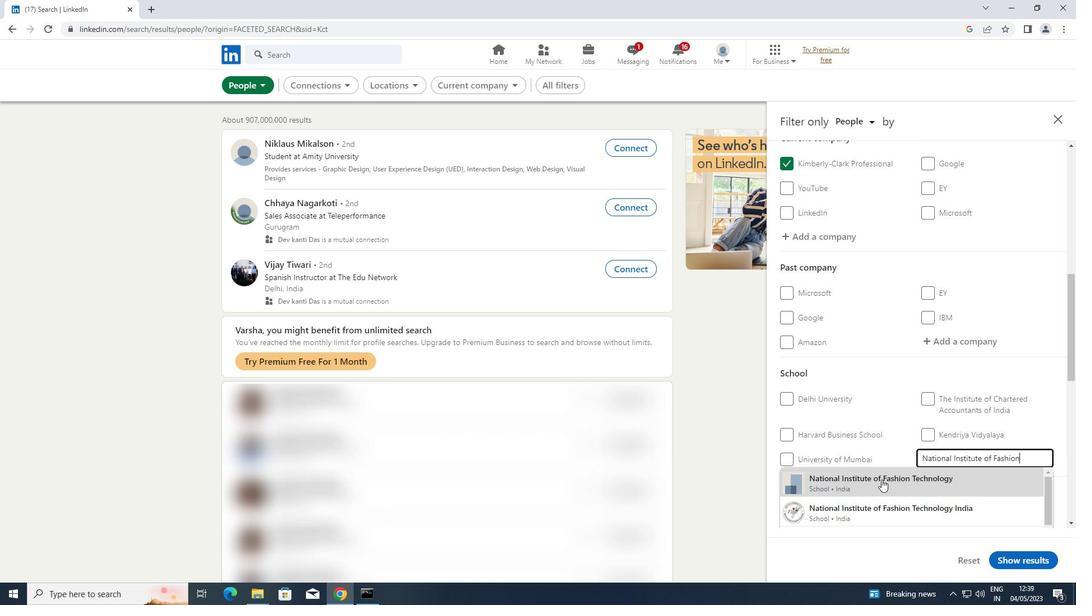 
Action: Mouse scrolled (882, 479) with delta (0, 0)
Screenshot: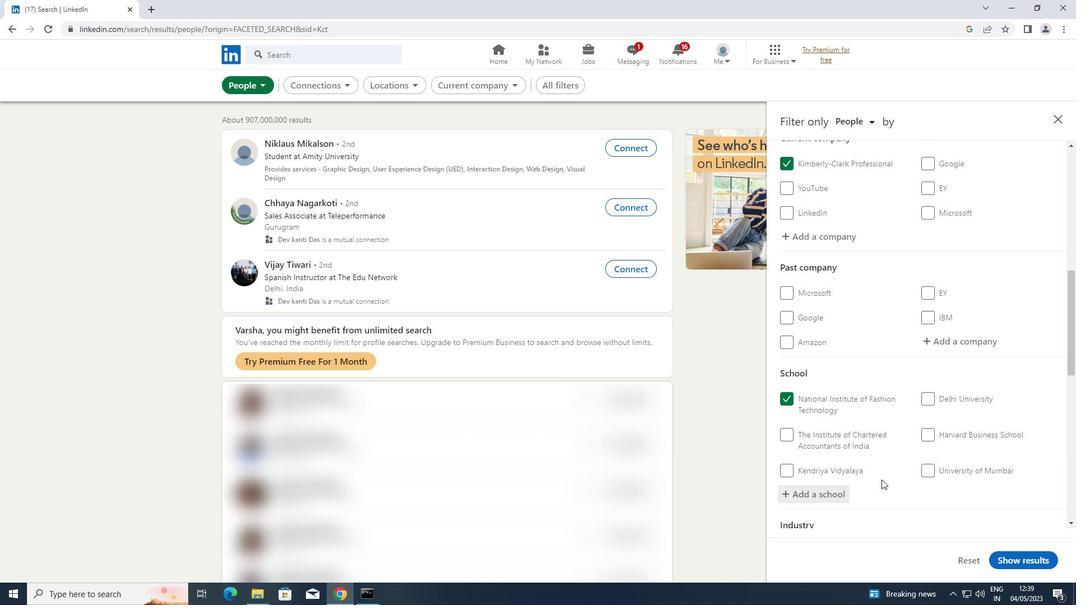 
Action: Mouse scrolled (882, 479) with delta (0, 0)
Screenshot: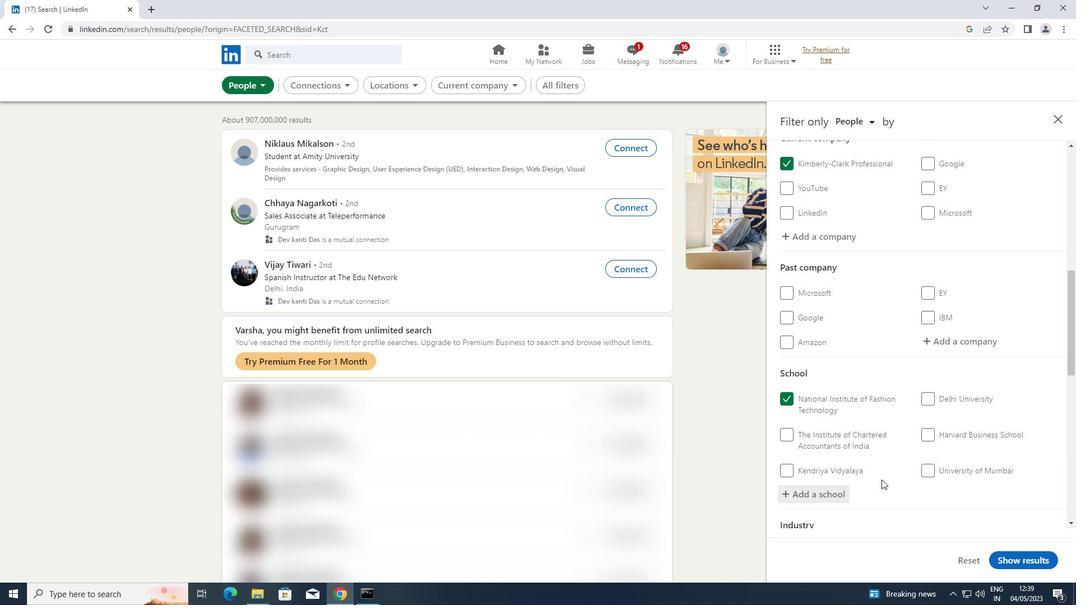 
Action: Mouse scrolled (882, 479) with delta (0, 0)
Screenshot: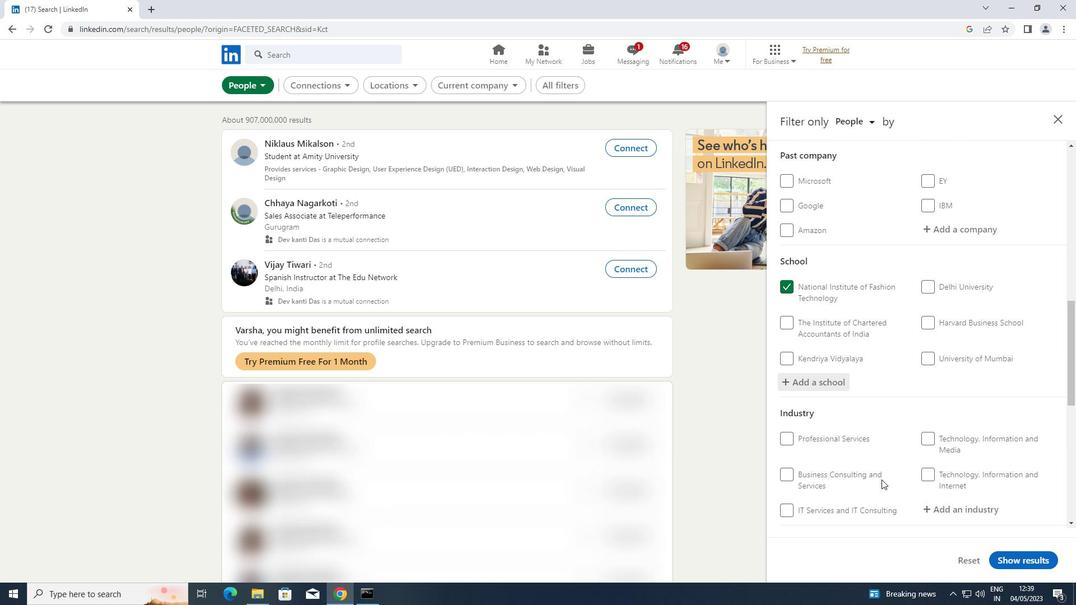 
Action: Mouse scrolled (882, 479) with delta (0, 0)
Screenshot: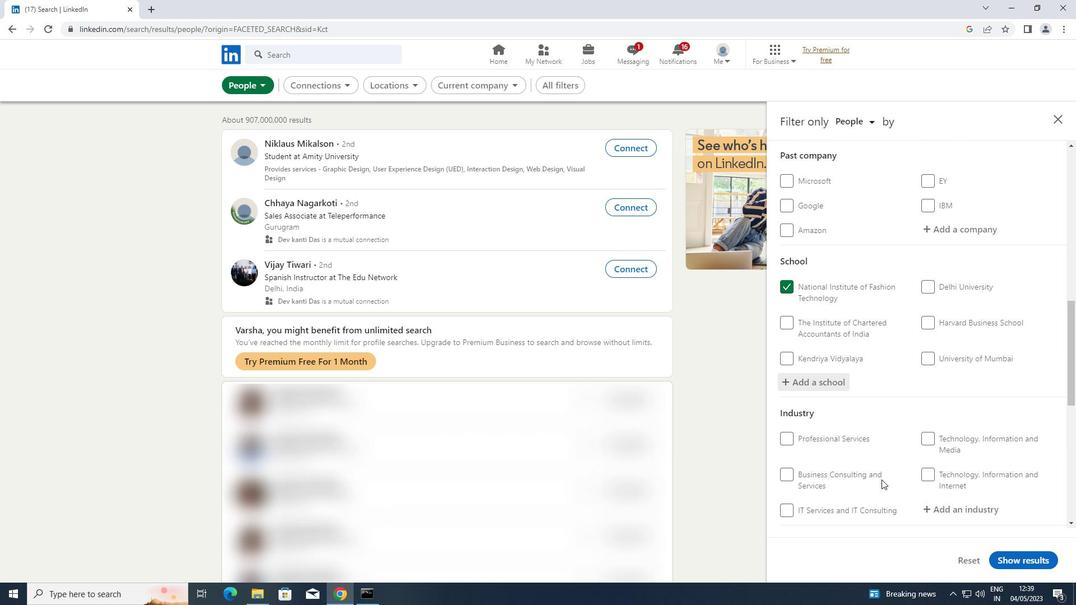 
Action: Mouse moved to (963, 392)
Screenshot: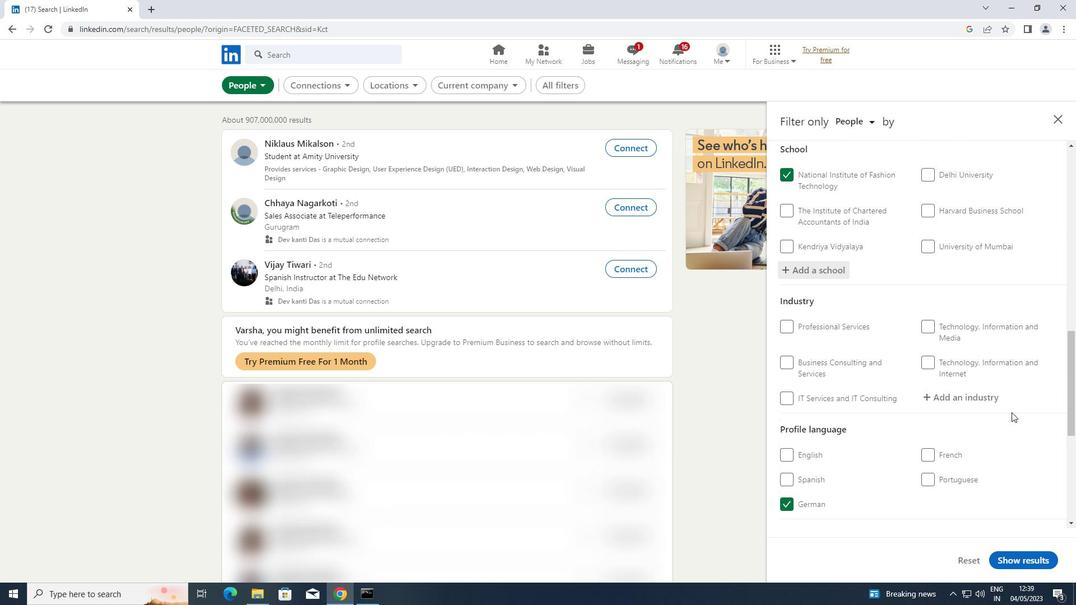 
Action: Mouse pressed left at (963, 392)
Screenshot: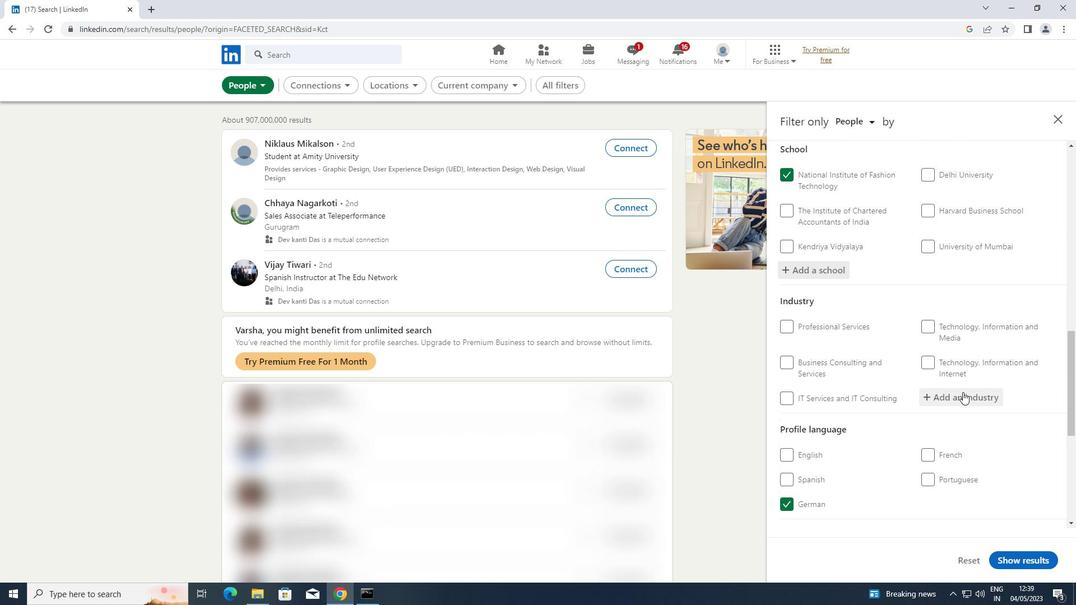 
Action: Key pressed <Key.shift><Key.shift>ARMED<Key.space>
Screenshot: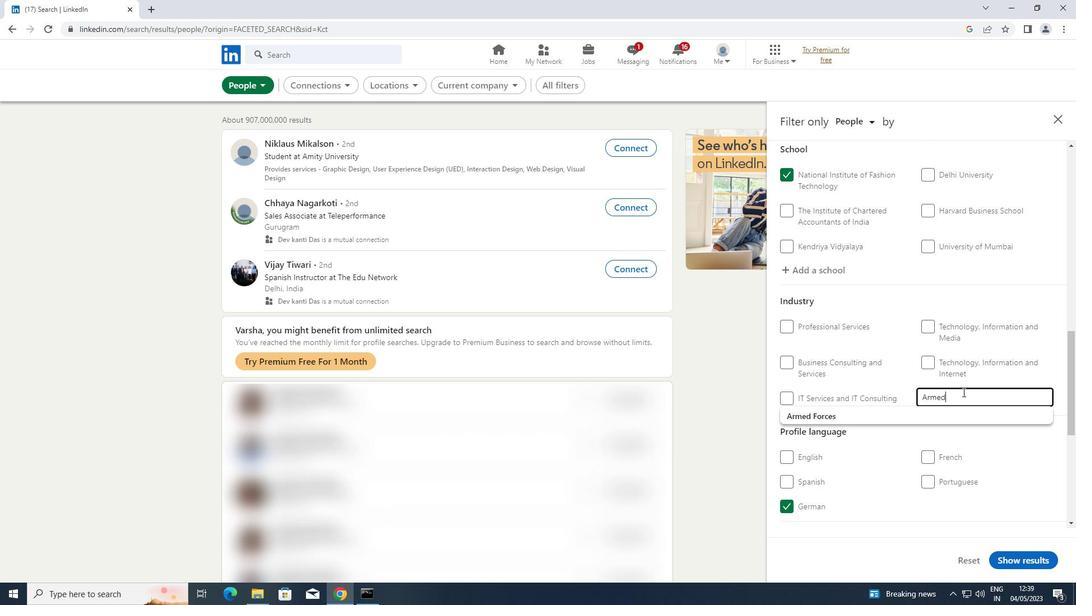 
Action: Mouse moved to (877, 411)
Screenshot: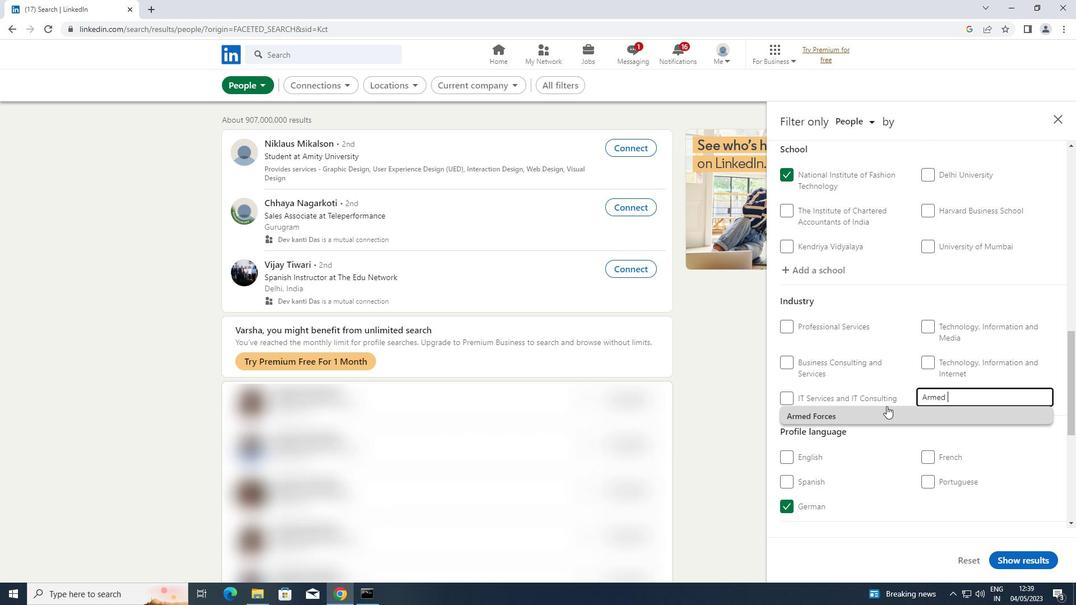 
Action: Mouse pressed left at (877, 411)
Screenshot: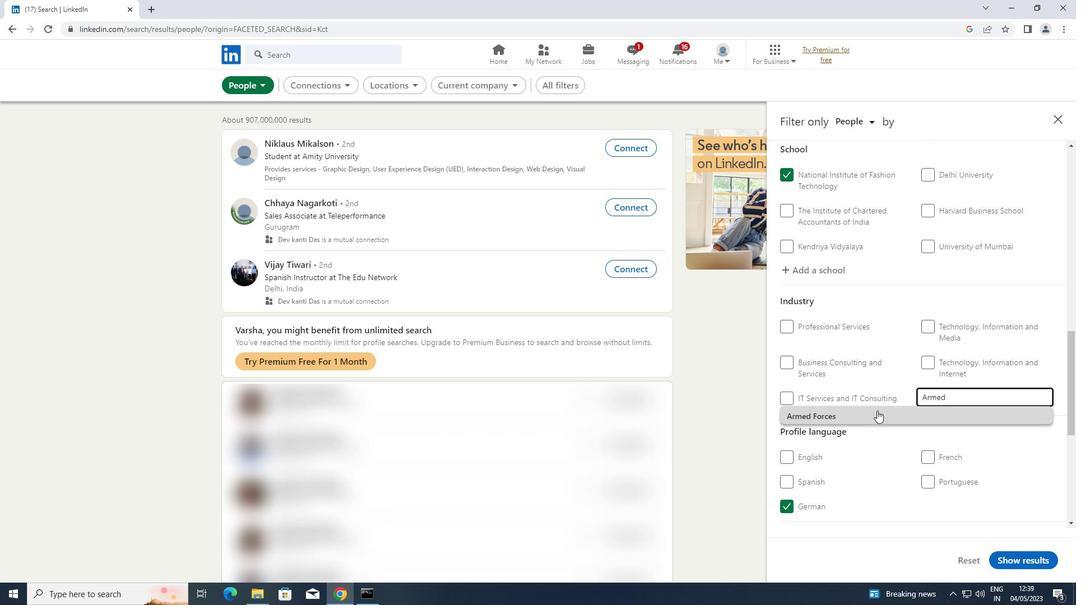 
Action: Mouse scrolled (877, 410) with delta (0, 0)
Screenshot: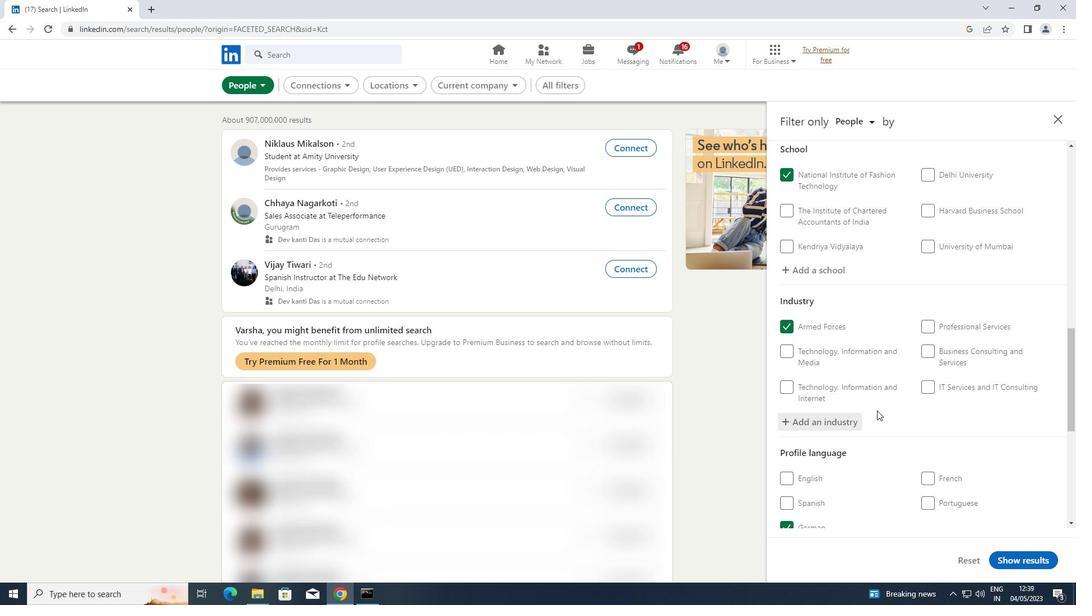 
Action: Mouse scrolled (877, 410) with delta (0, 0)
Screenshot: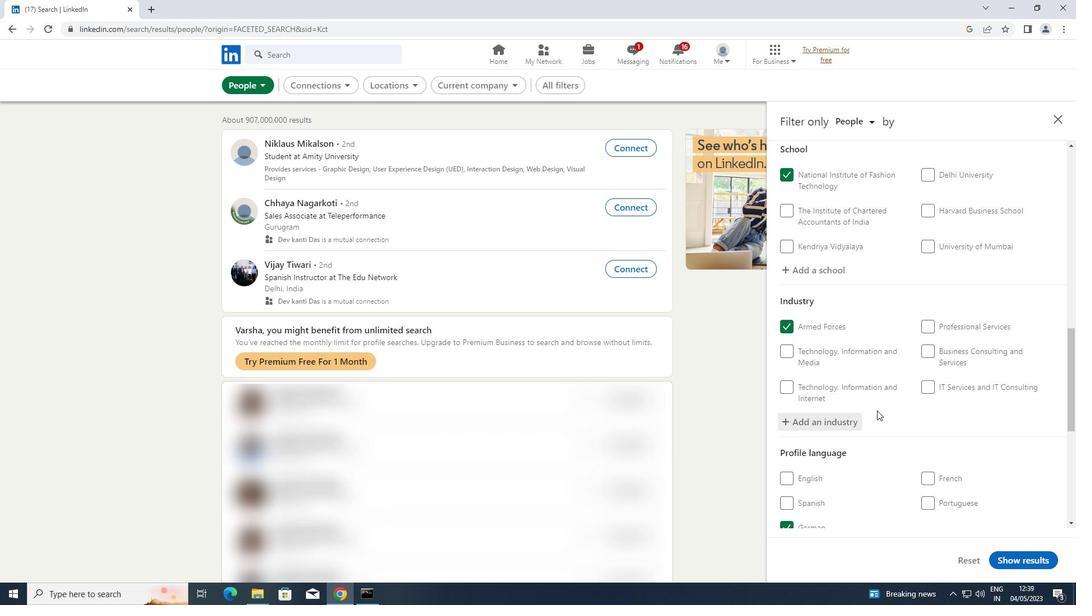 
Action: Mouse scrolled (877, 410) with delta (0, 0)
Screenshot: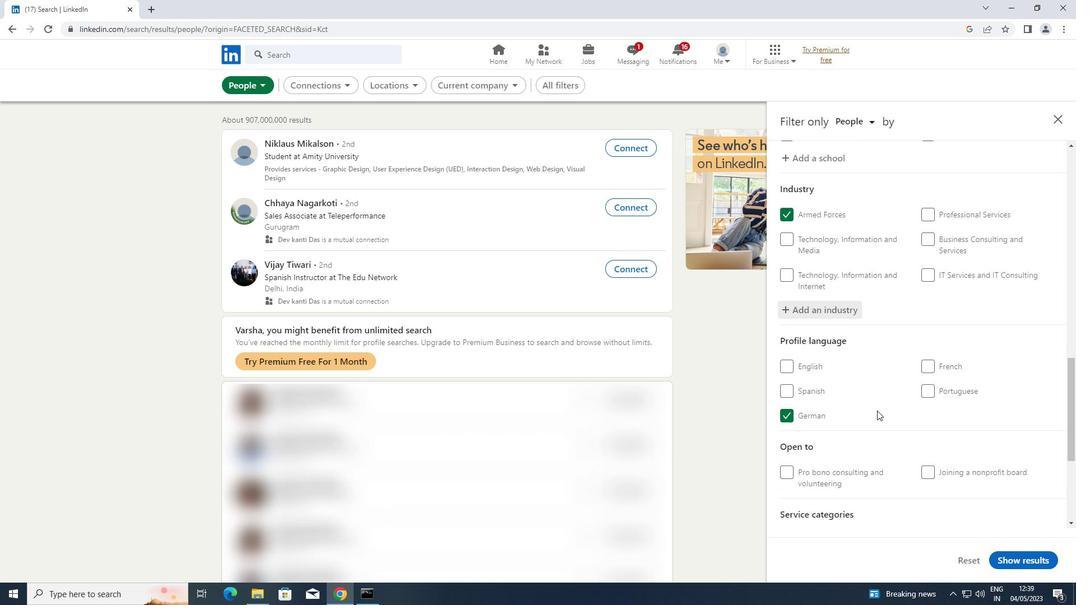 
Action: Mouse scrolled (877, 410) with delta (0, 0)
Screenshot: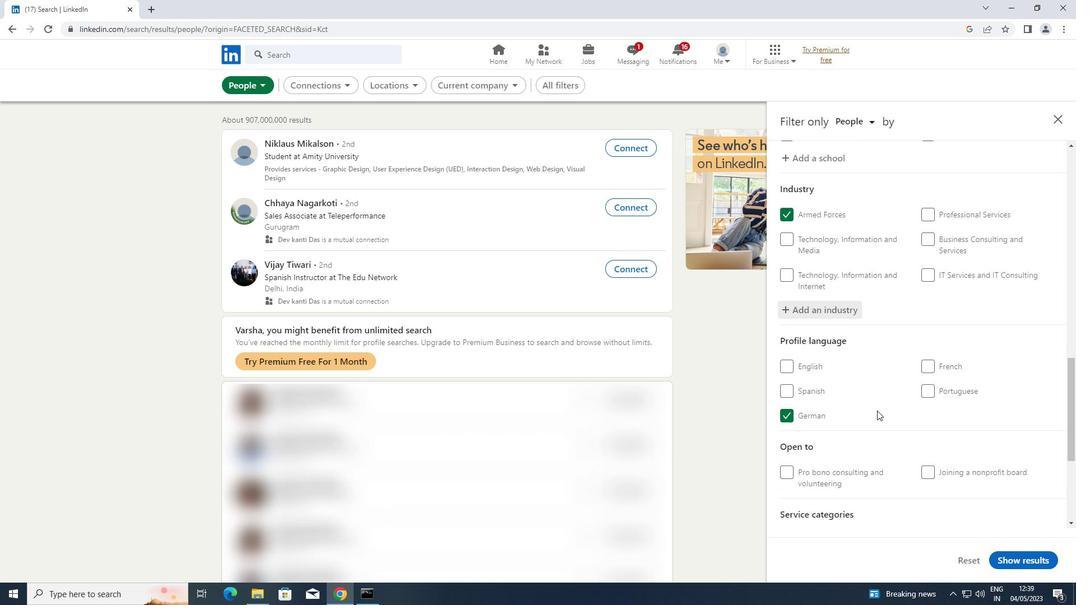 
Action: Mouse scrolled (877, 410) with delta (0, 0)
Screenshot: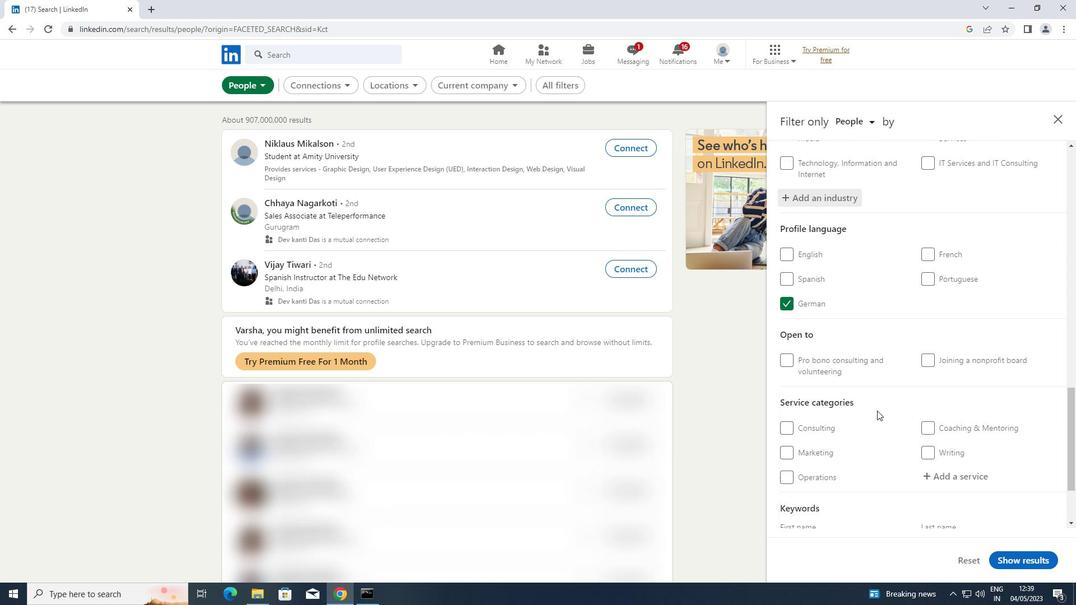 
Action: Mouse moved to (924, 422)
Screenshot: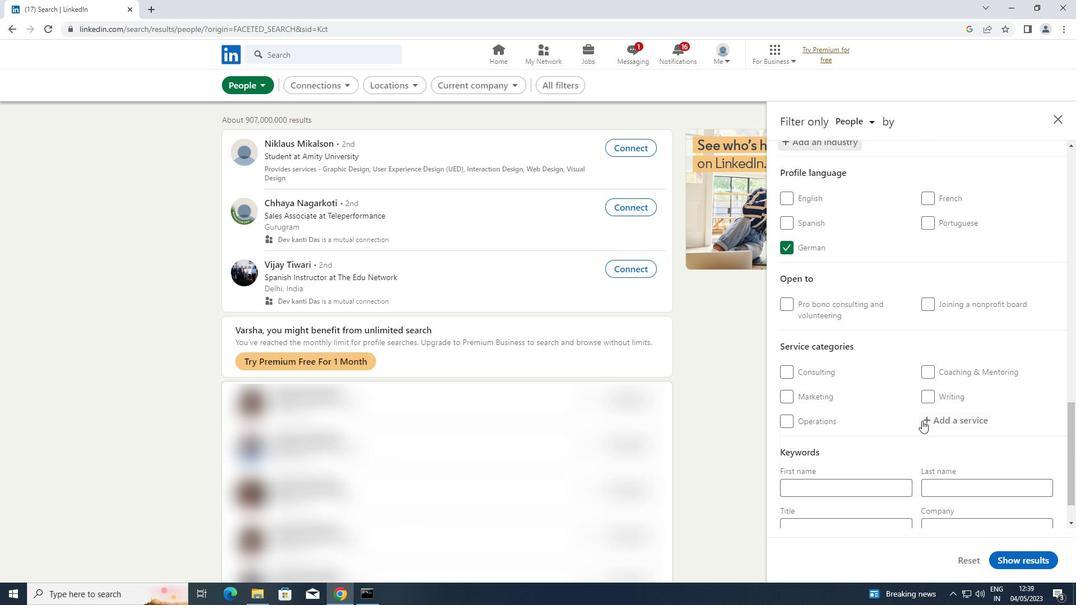 
Action: Mouse pressed left at (924, 422)
Screenshot: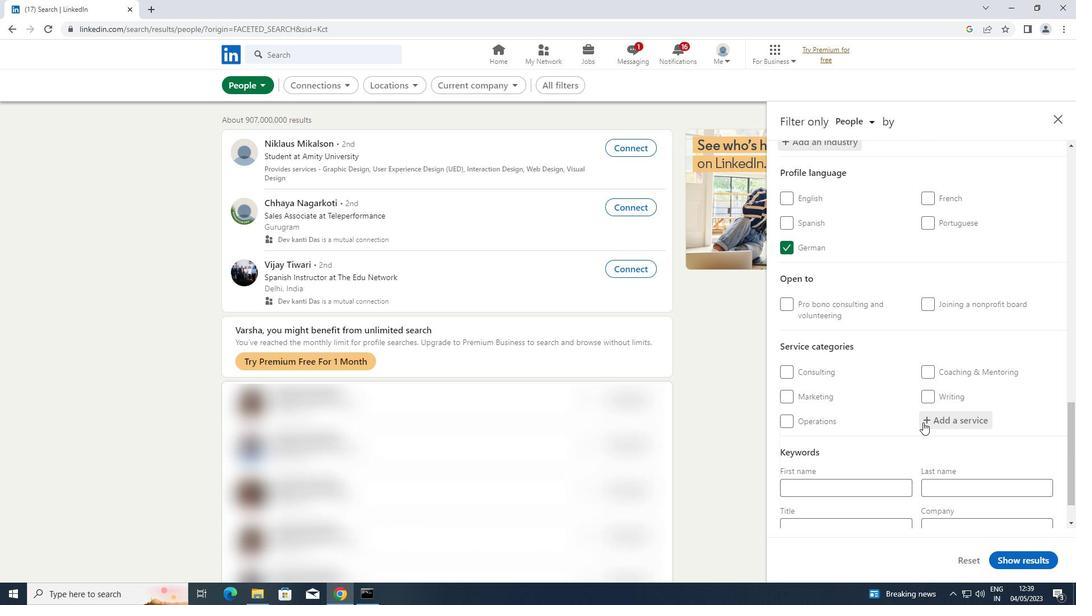 
Action: Key pressed <Key.shift>ADMINISTRATIVE
Screenshot: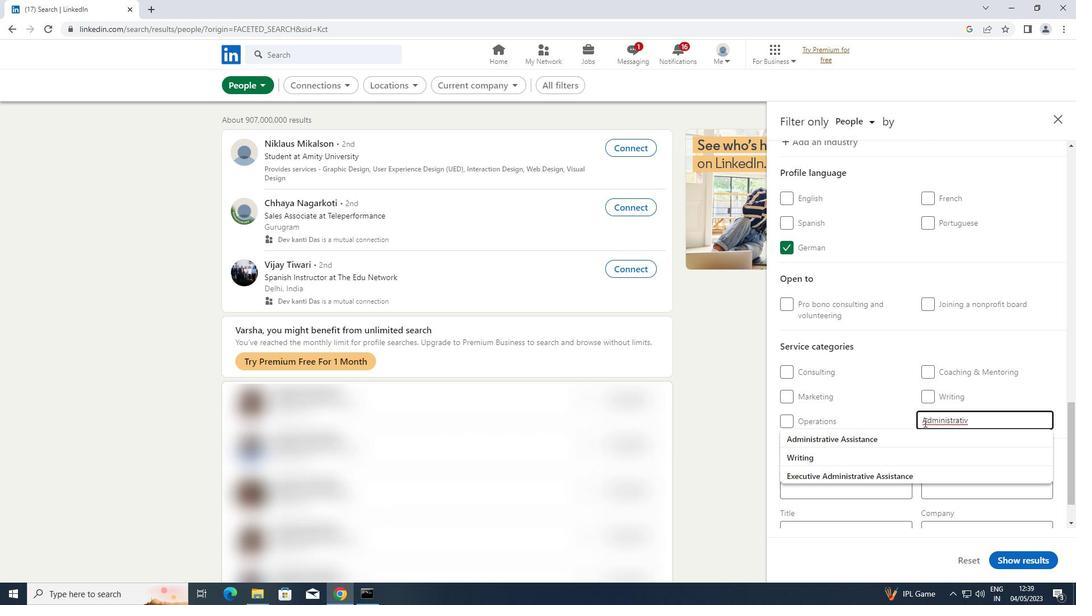 
Action: Mouse moved to (872, 457)
Screenshot: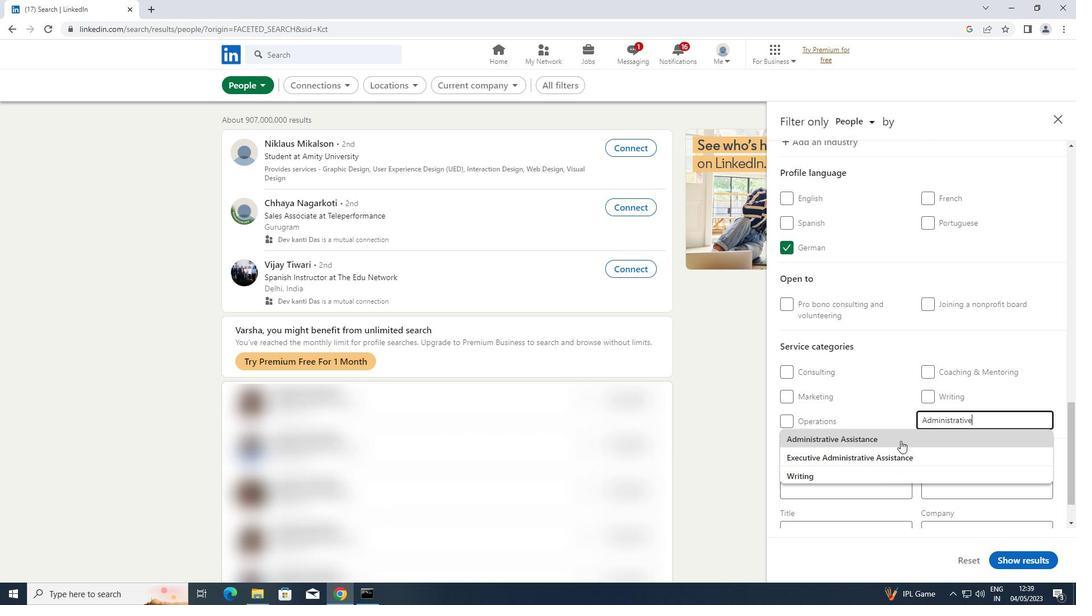 
Action: Key pressed <Key.enter>
Screenshot: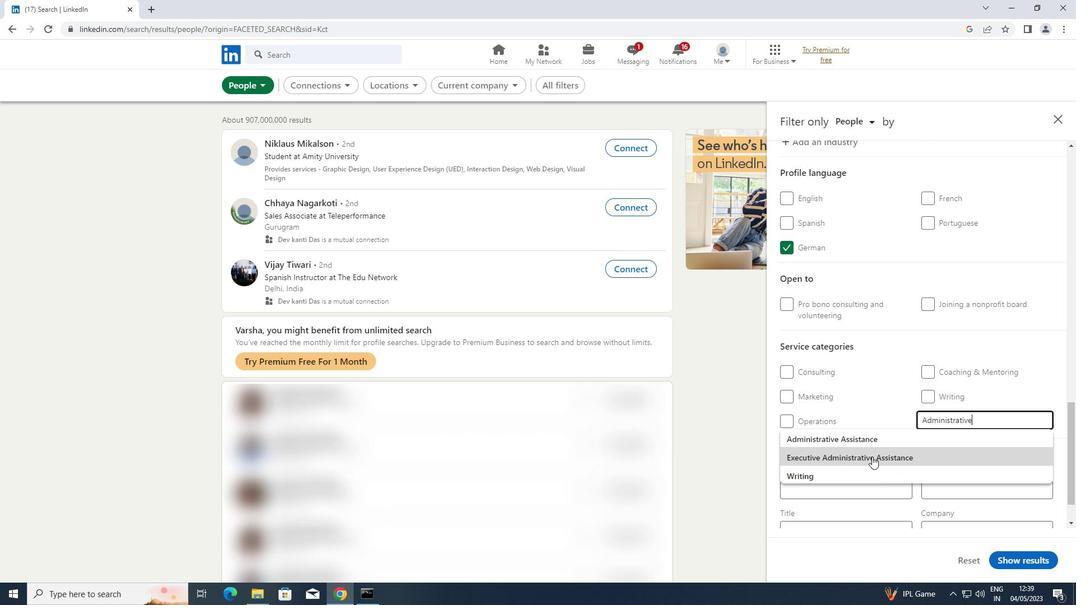
Action: Mouse moved to (868, 457)
Screenshot: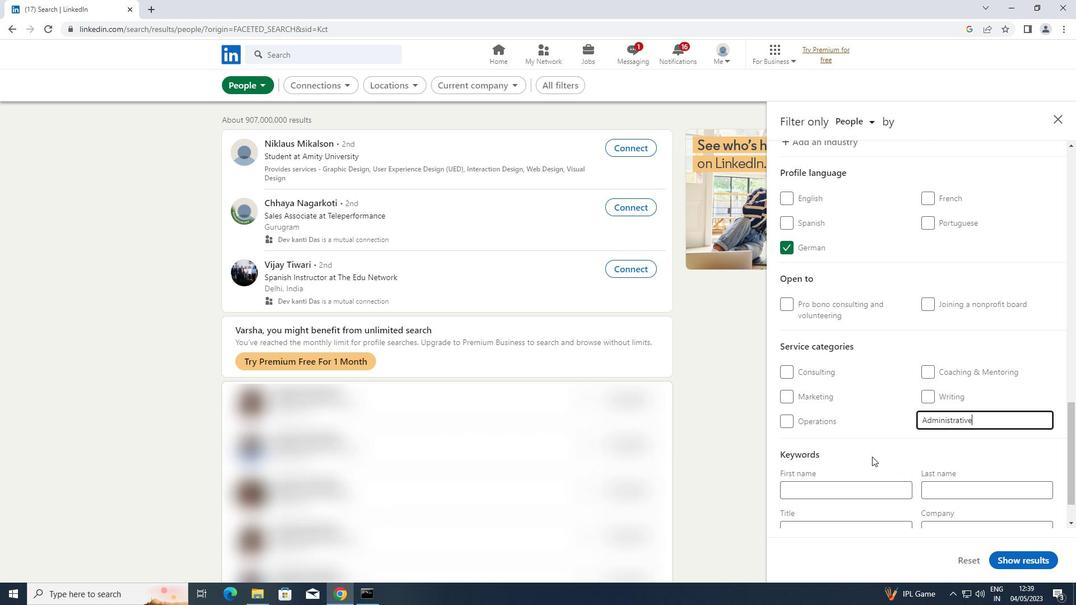 
Action: Mouse scrolled (868, 456) with delta (0, 0)
Screenshot: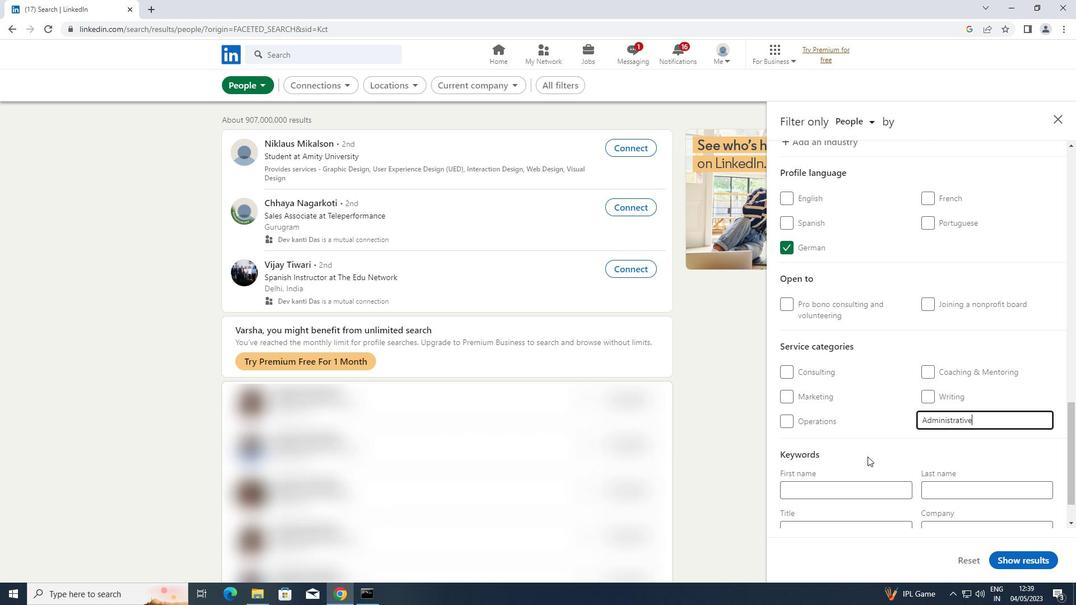 
Action: Mouse moved to (830, 477)
Screenshot: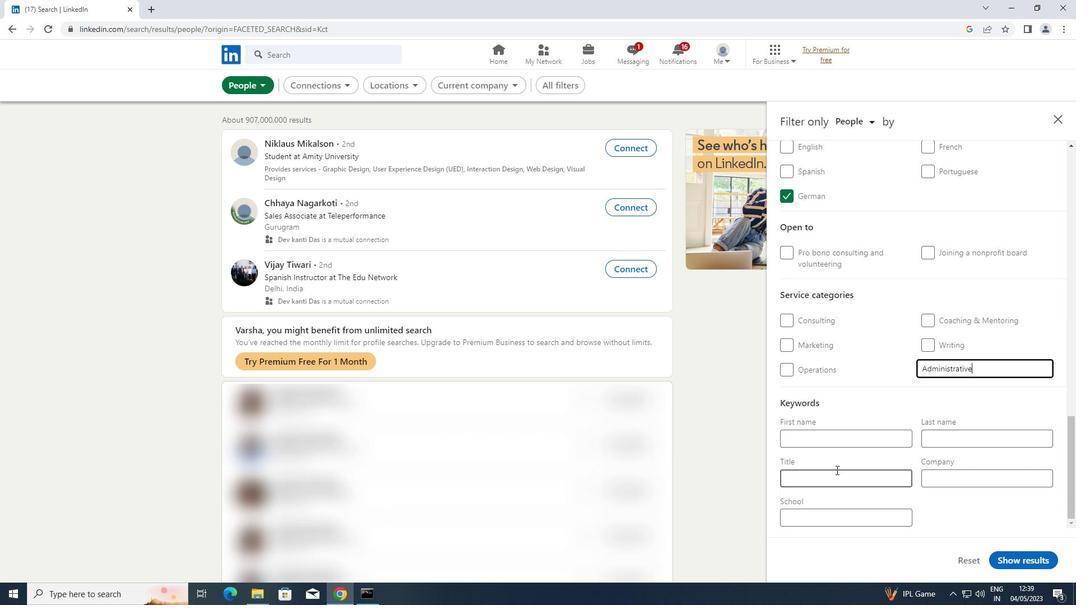 
Action: Mouse pressed left at (830, 477)
Screenshot: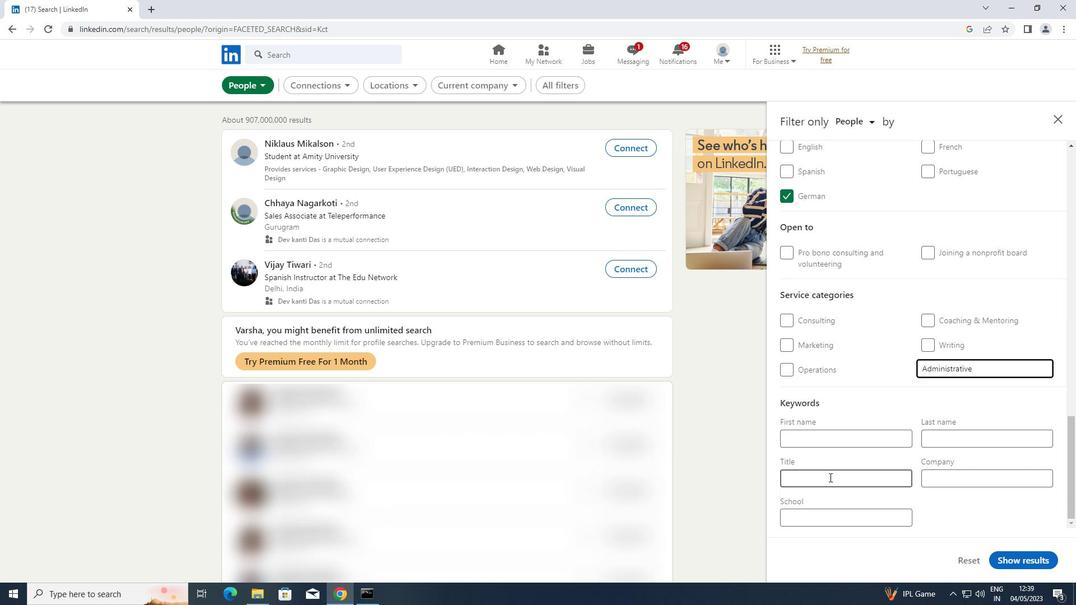 
Action: Key pressed <Key.shift>TEACHER
Screenshot: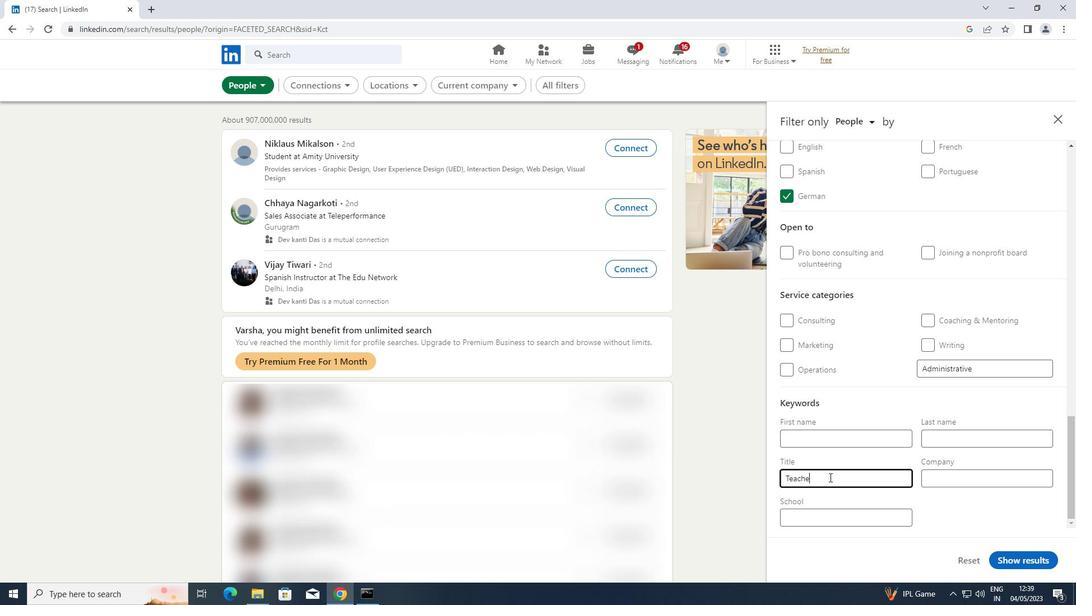 
Action: Mouse moved to (1010, 563)
Screenshot: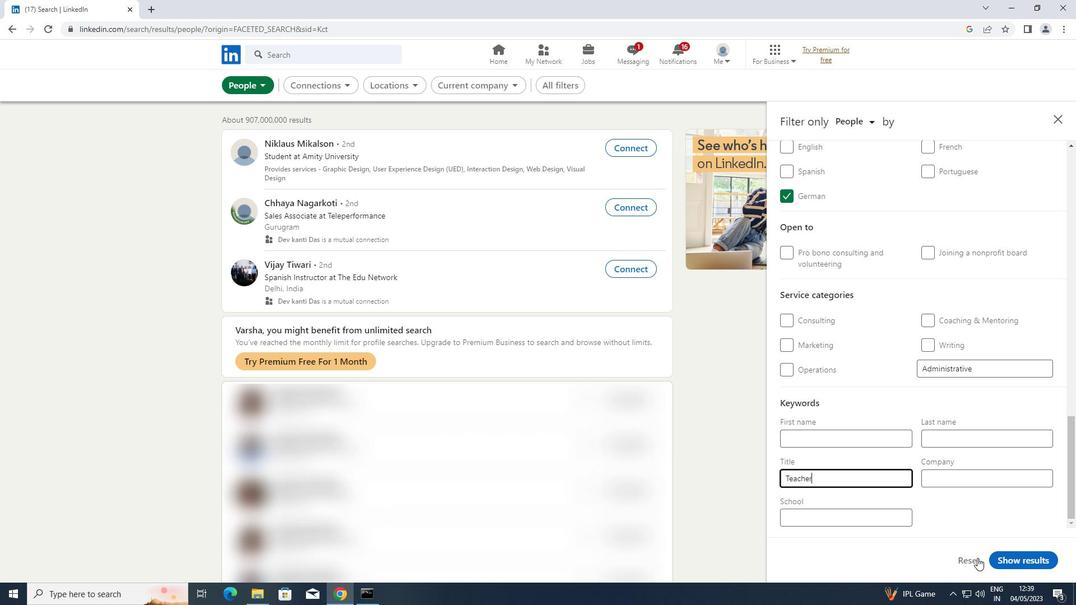 
Action: Mouse pressed left at (1010, 563)
Screenshot: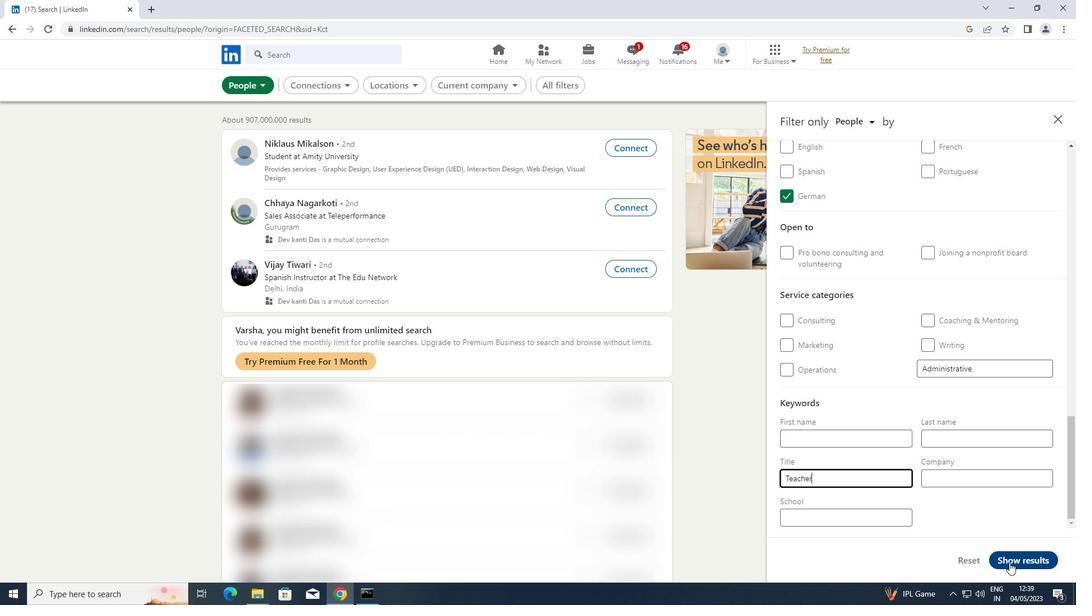 
